 Task: Add a dependency to the task Implement a new remote support system for a company's IT department , the existing task  Develop a new appointment scheduling system for a healthcare provider in the project AgileFever
Action: Mouse moved to (1302, 219)
Screenshot: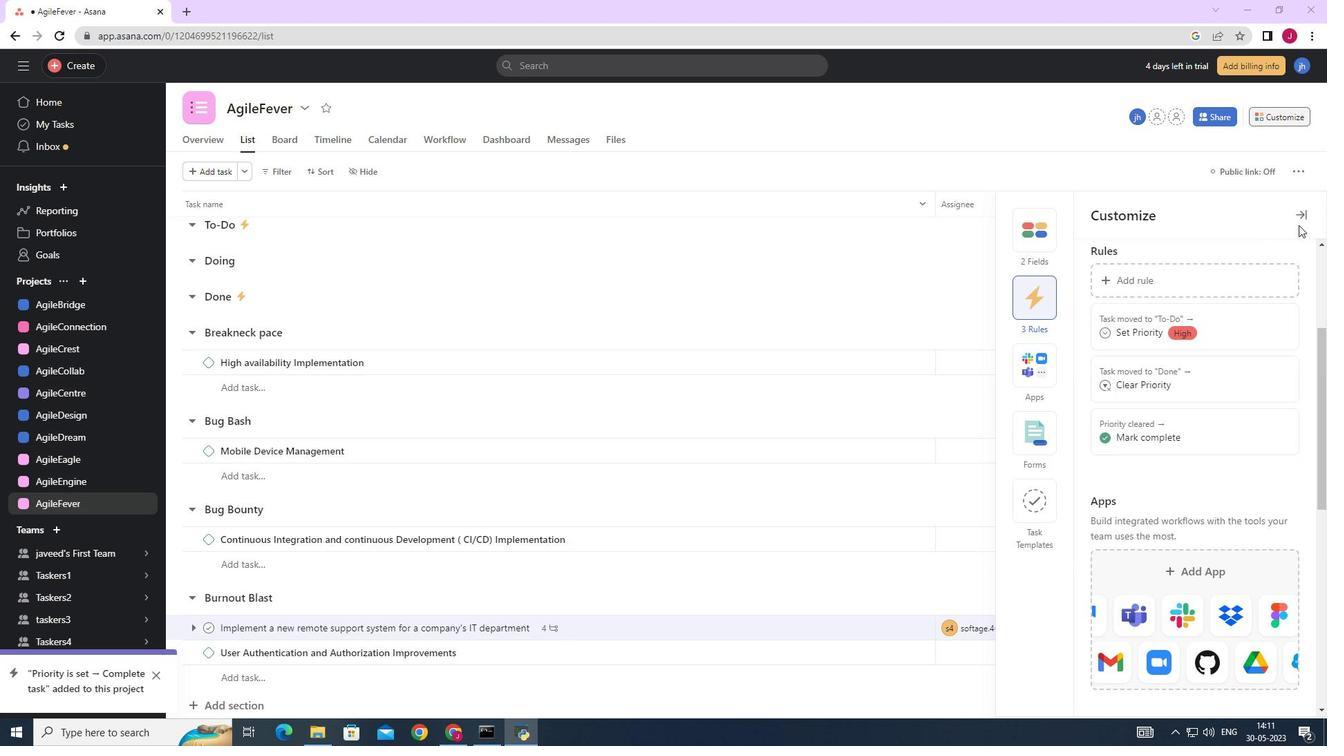 
Action: Mouse pressed left at (1302, 219)
Screenshot: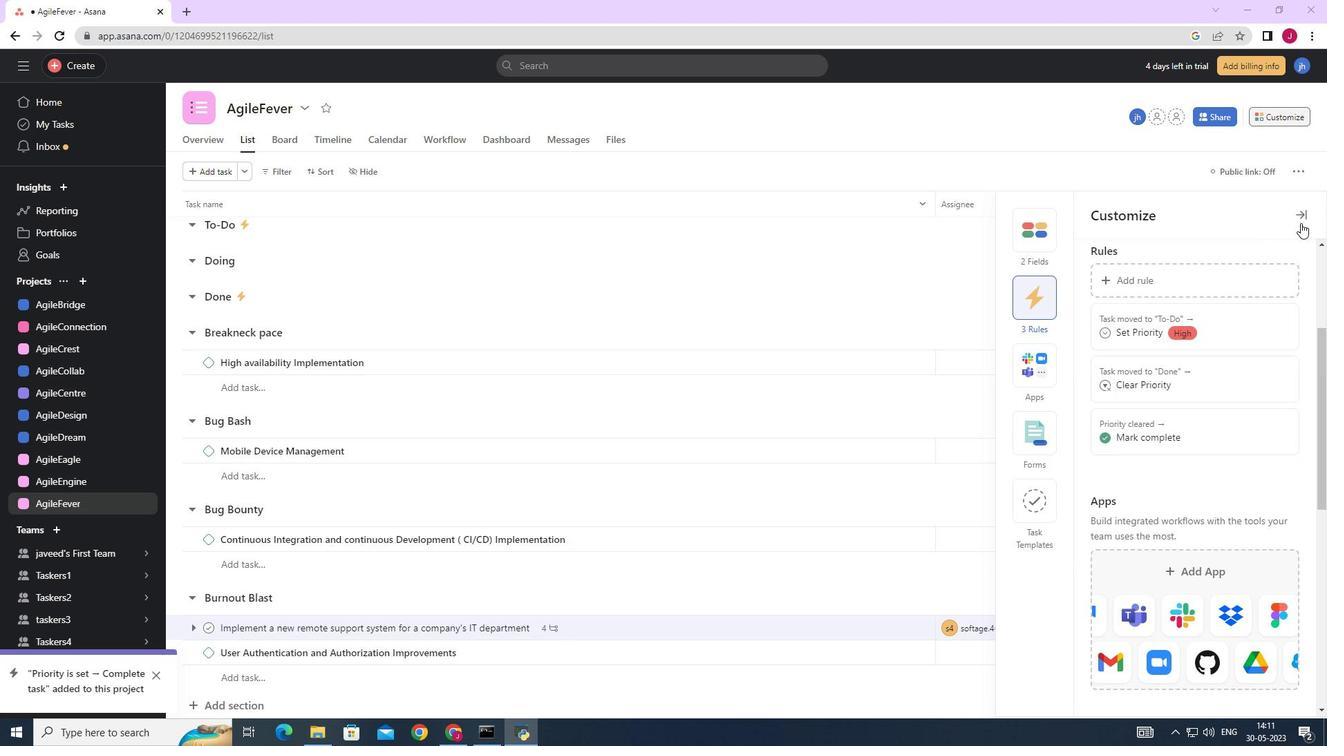 
Action: Mouse moved to (1288, 116)
Screenshot: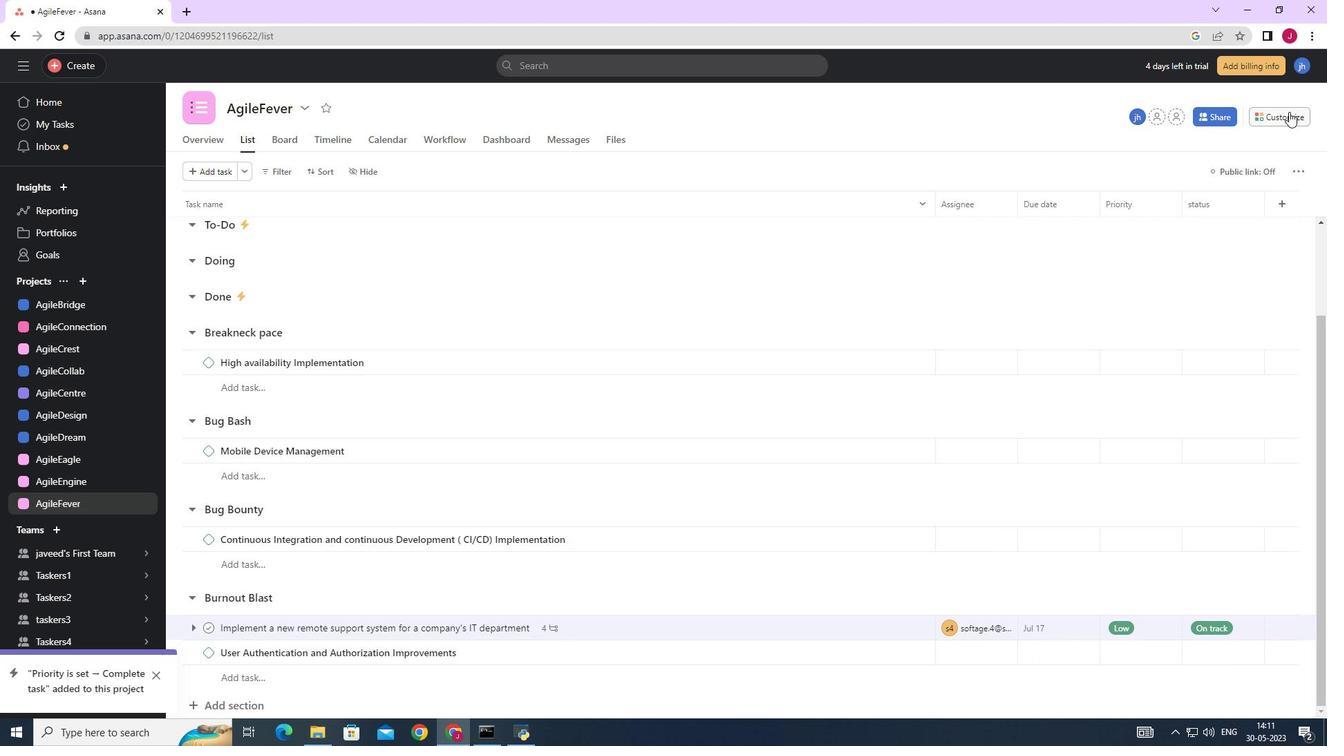 
Action: Mouse pressed left at (1288, 116)
Screenshot: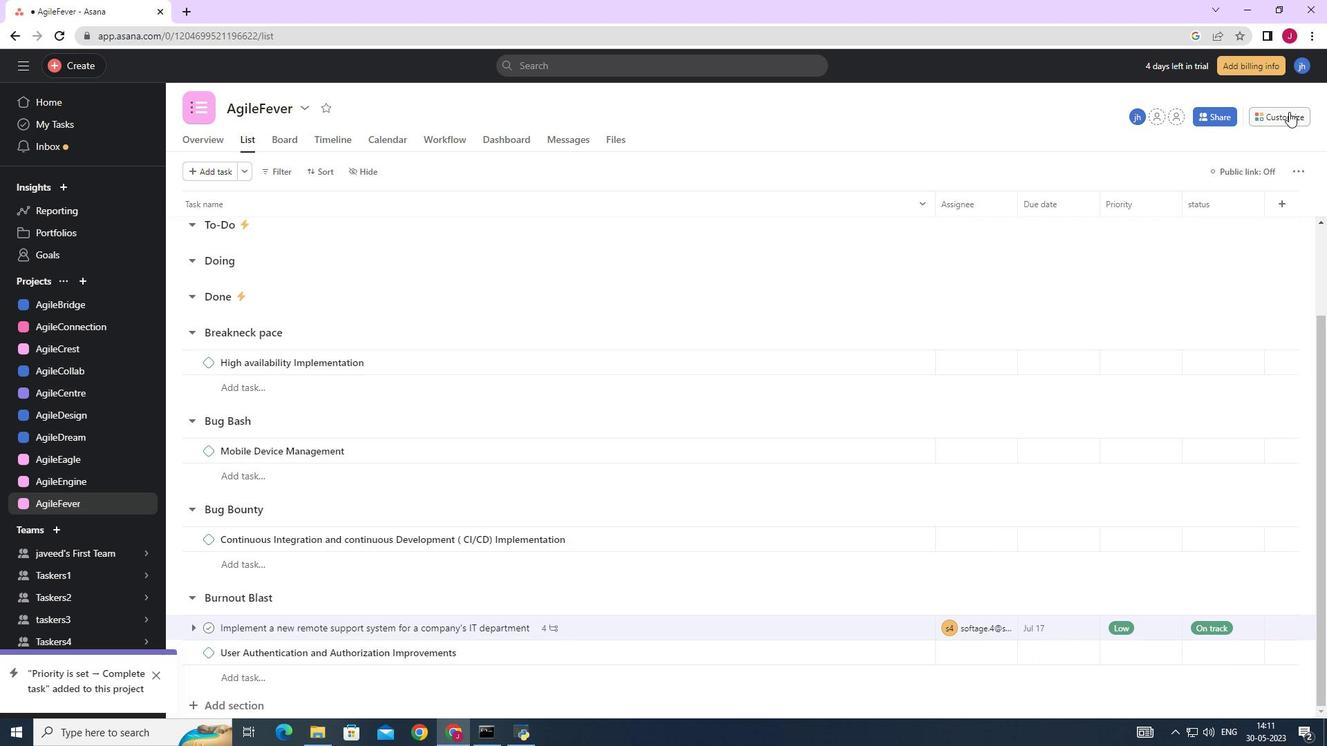 
Action: Mouse moved to (1031, 301)
Screenshot: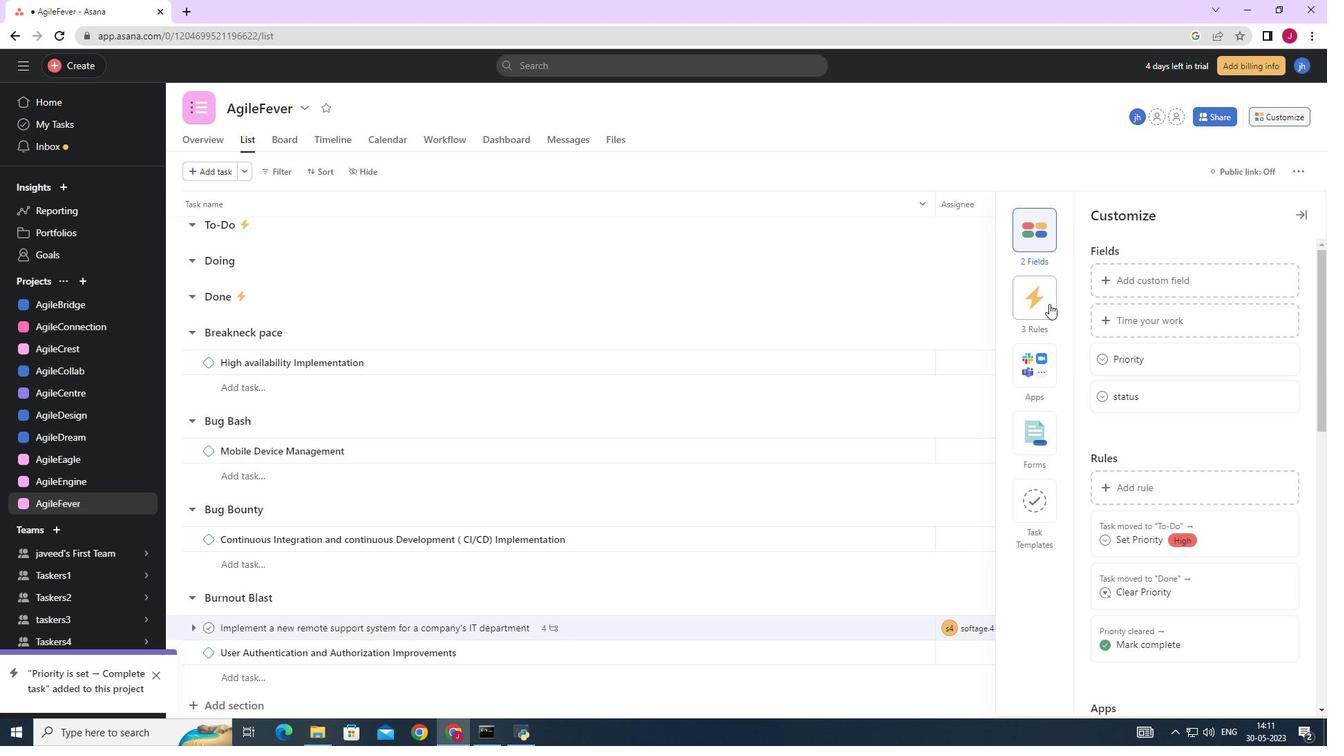 
Action: Mouse pressed left at (1031, 301)
Screenshot: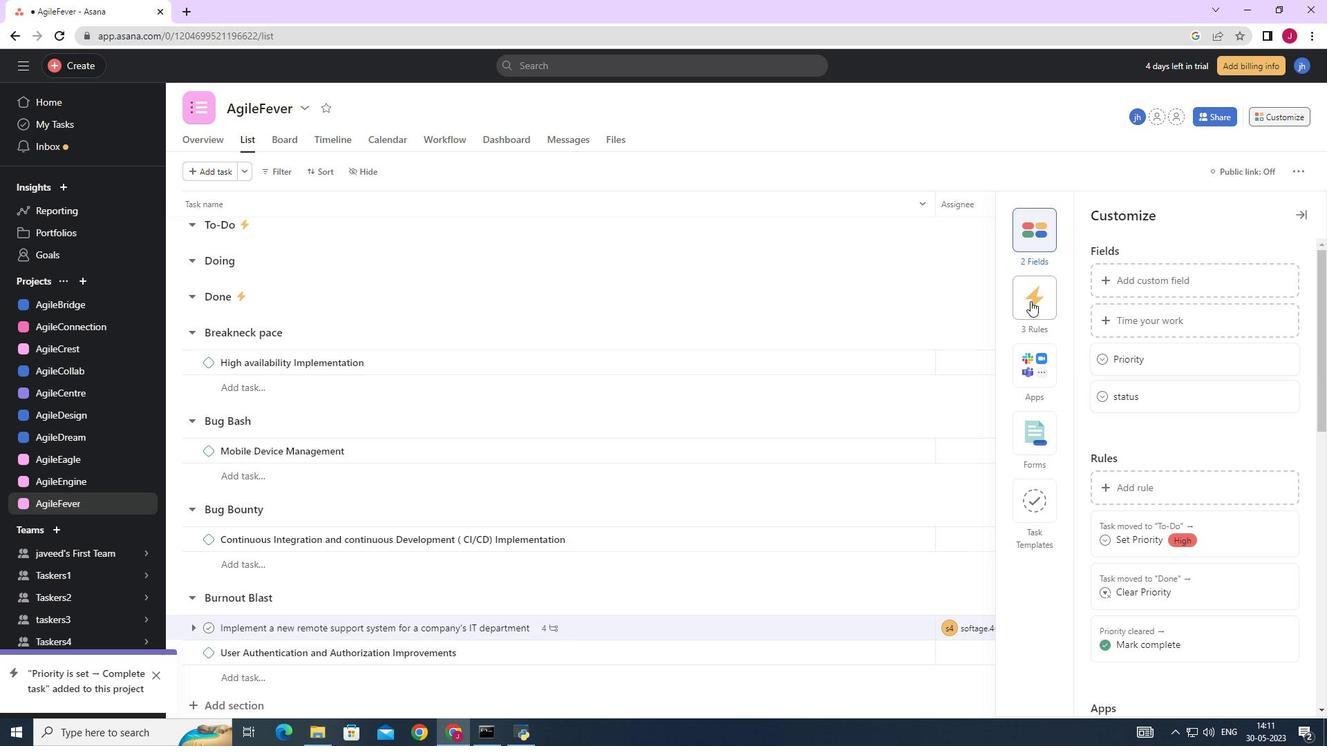 
Action: Mouse moved to (1031, 295)
Screenshot: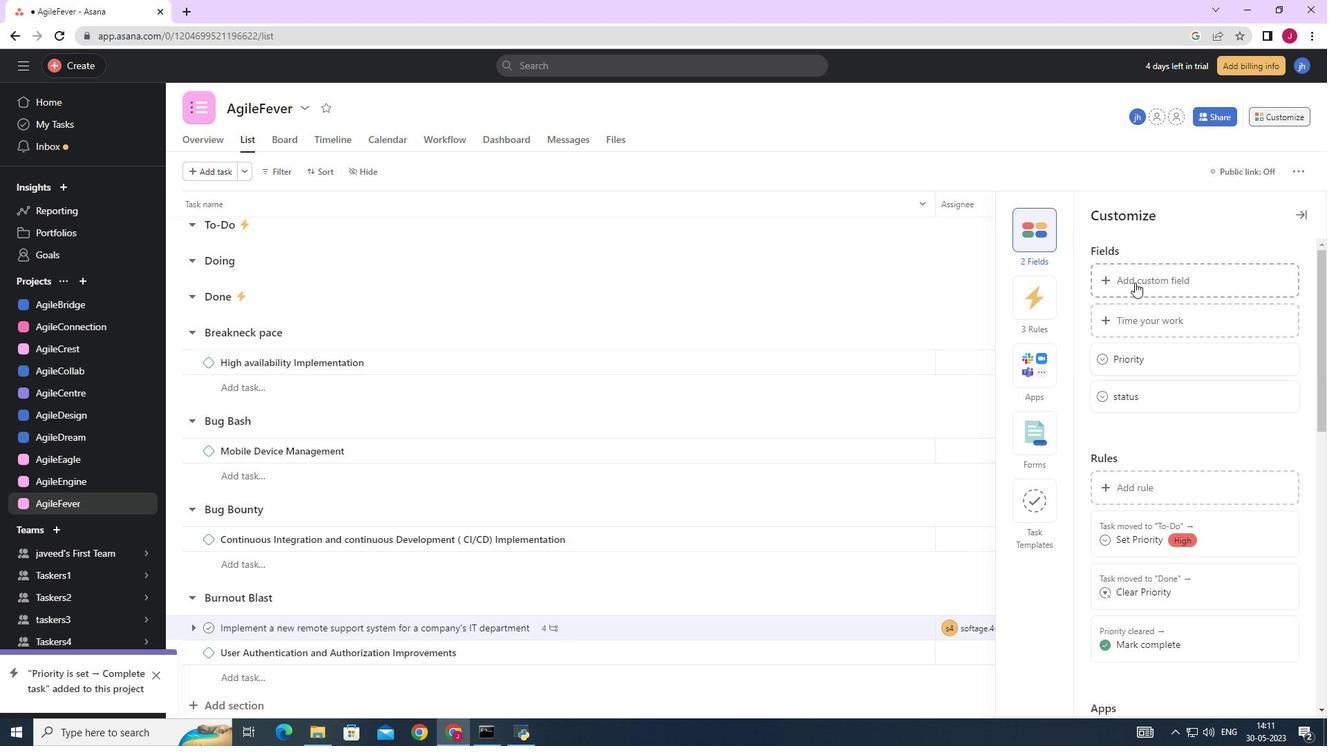 
Action: Mouse pressed left at (1031, 295)
Screenshot: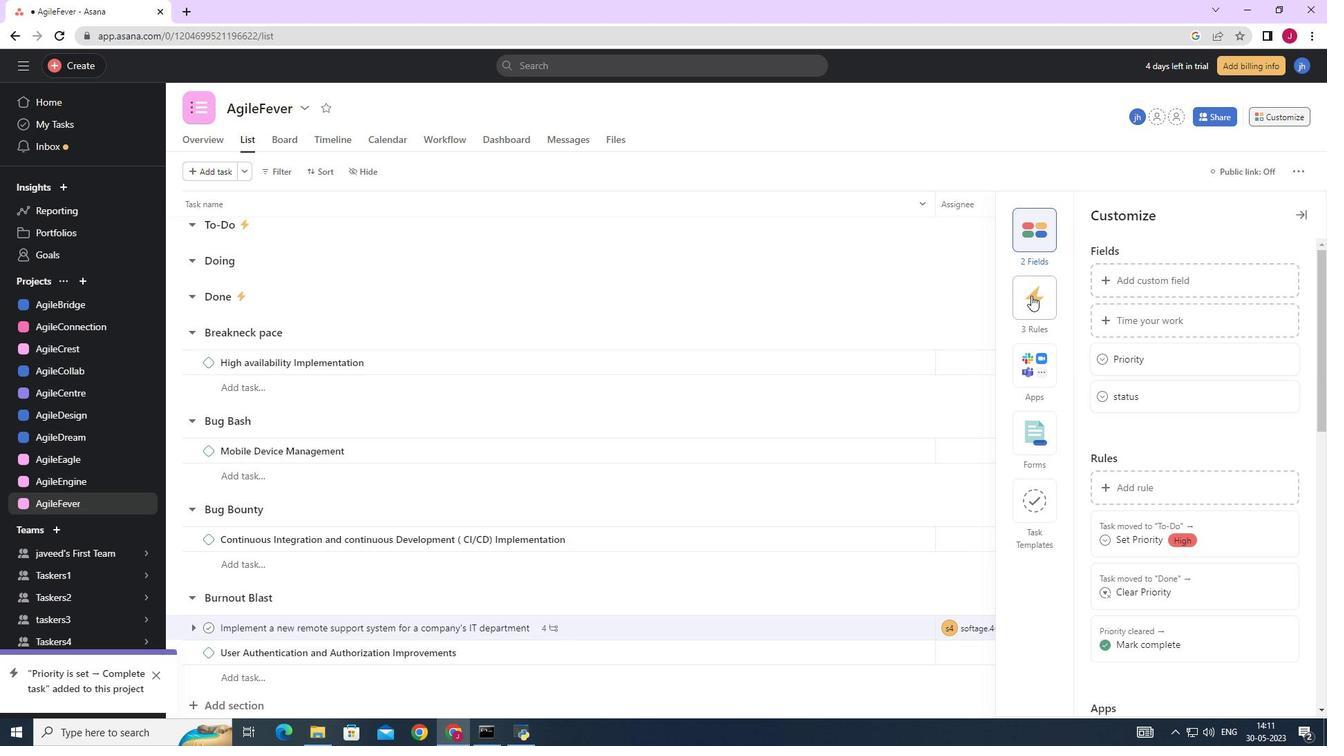 
Action: Mouse moved to (1129, 282)
Screenshot: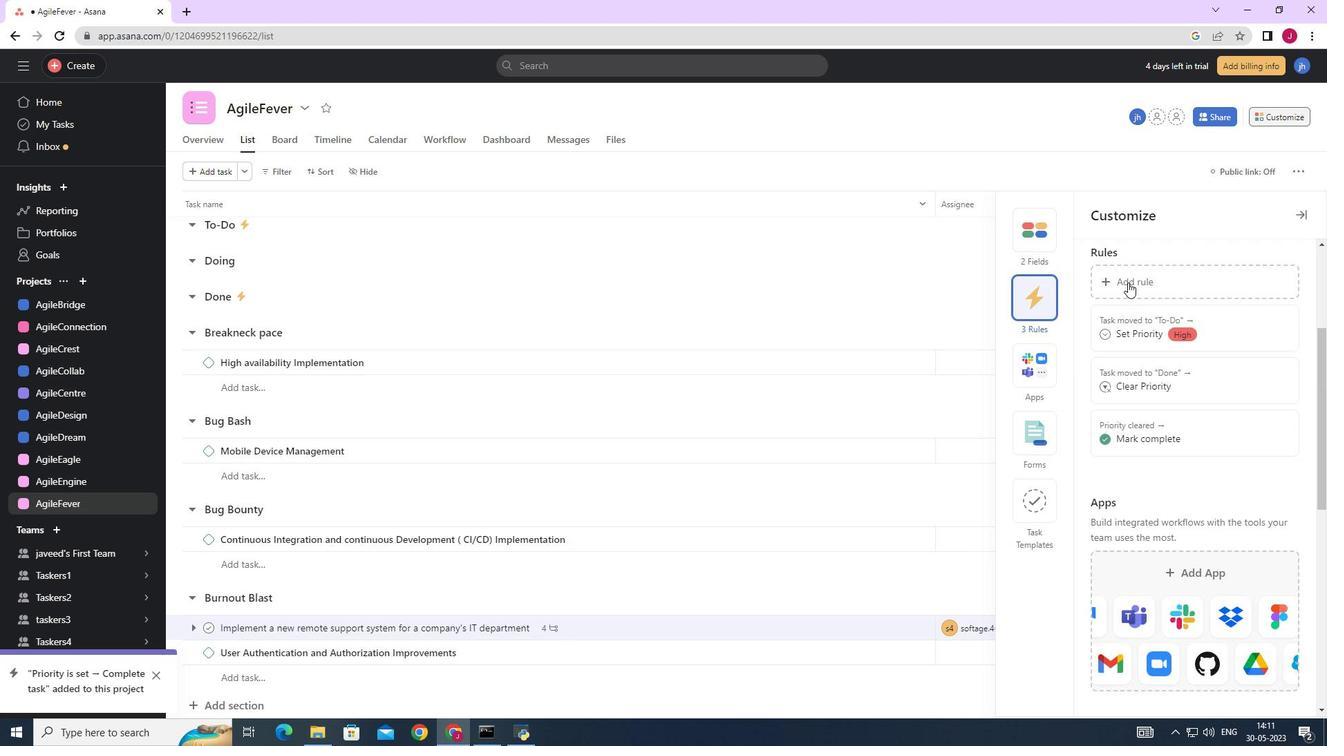 
Action: Mouse pressed left at (1129, 282)
Screenshot: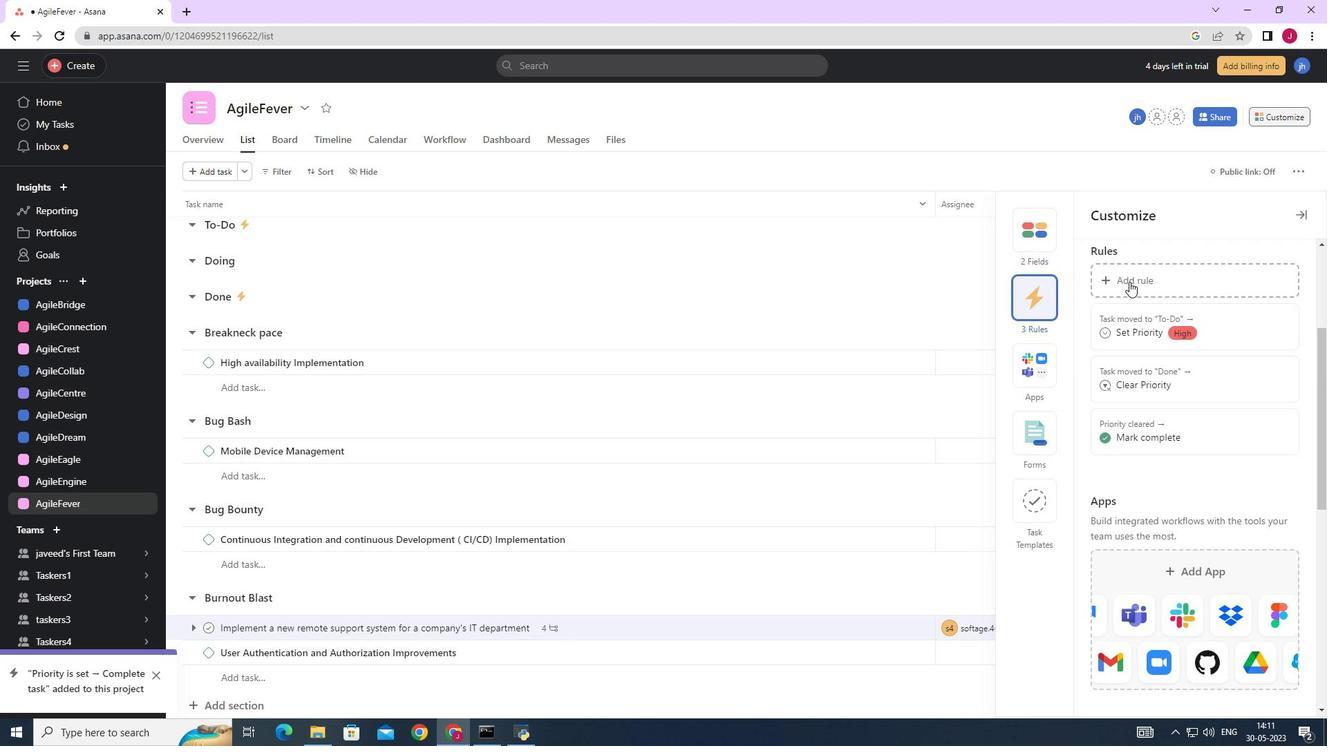 
Action: Mouse moved to (302, 206)
Screenshot: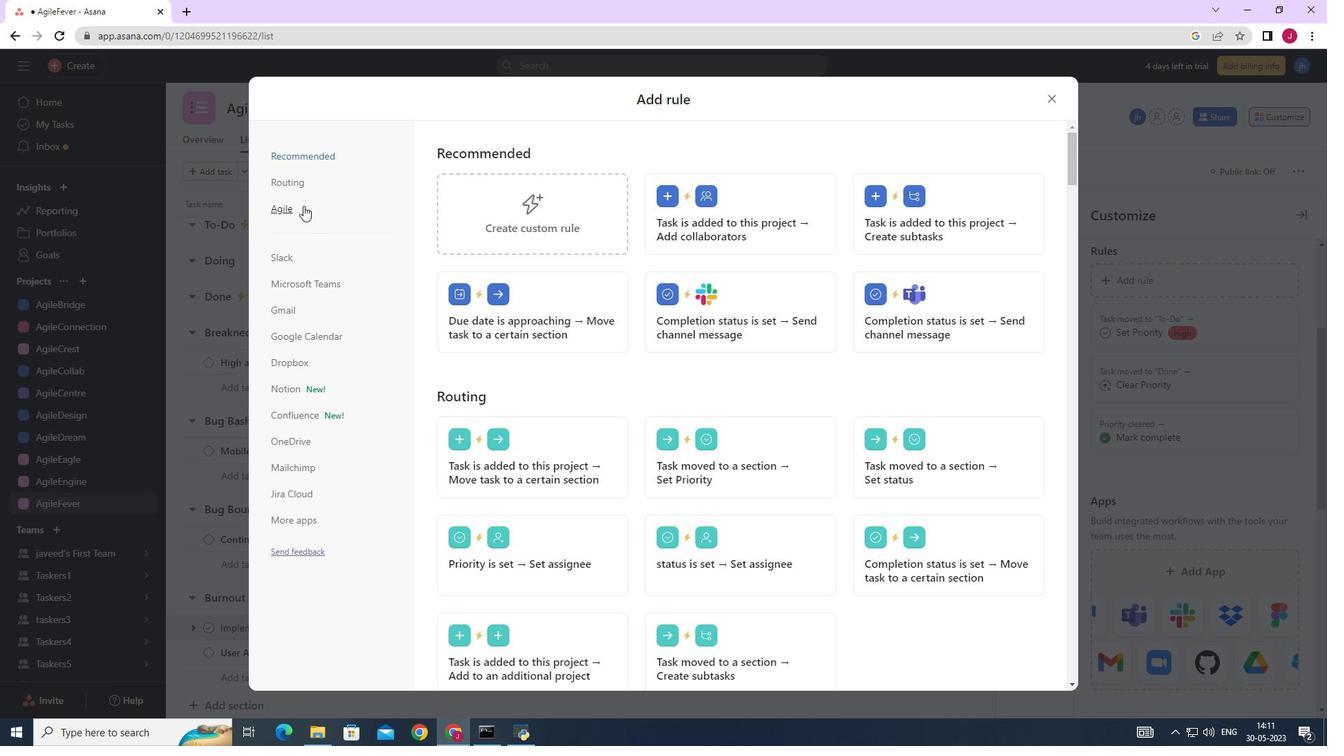 
Action: Mouse pressed left at (302, 206)
Screenshot: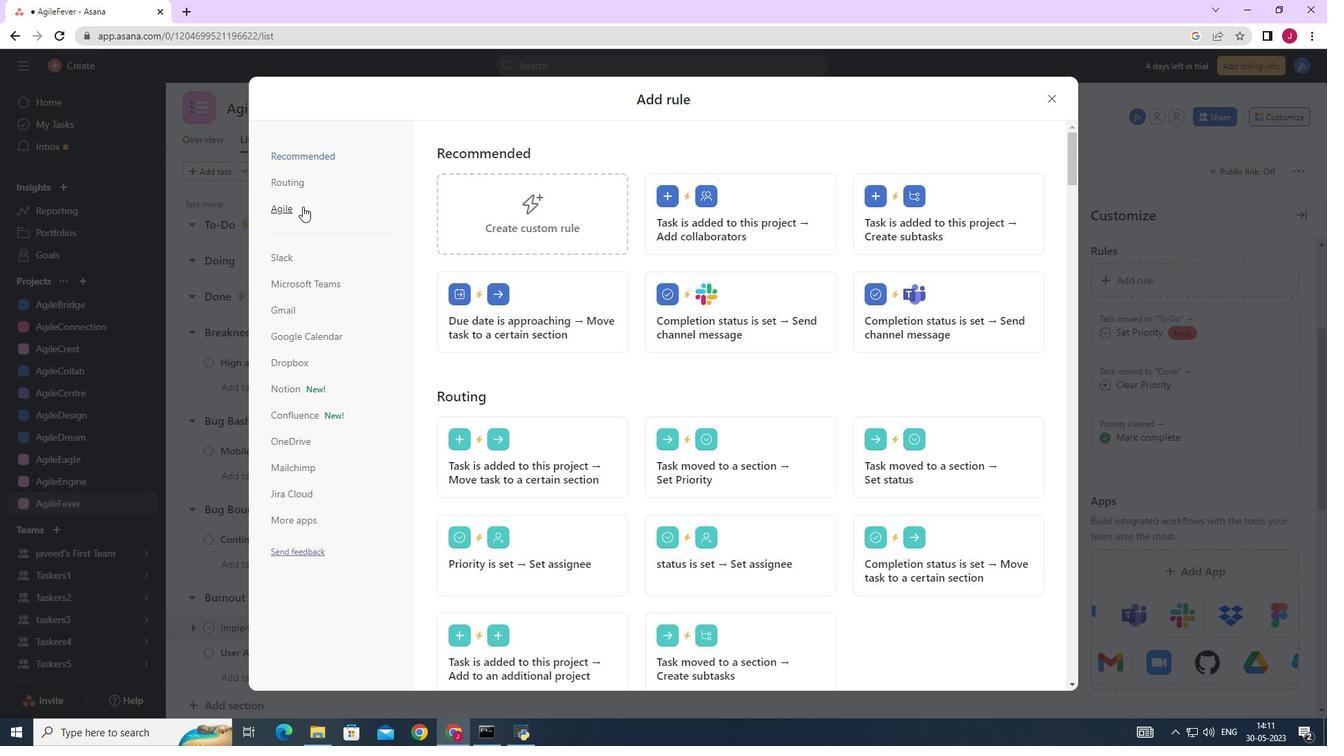 
Action: Mouse moved to (1051, 103)
Screenshot: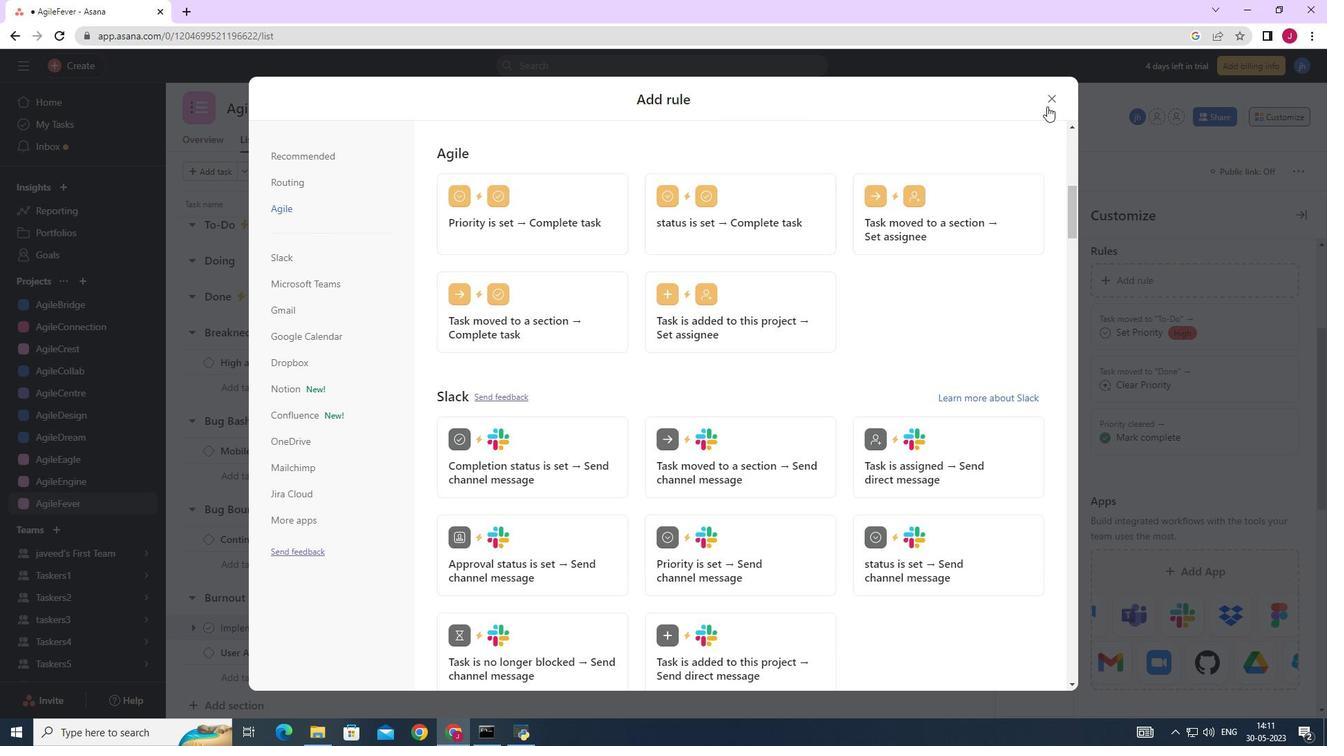
Action: Mouse pressed left at (1051, 103)
Screenshot: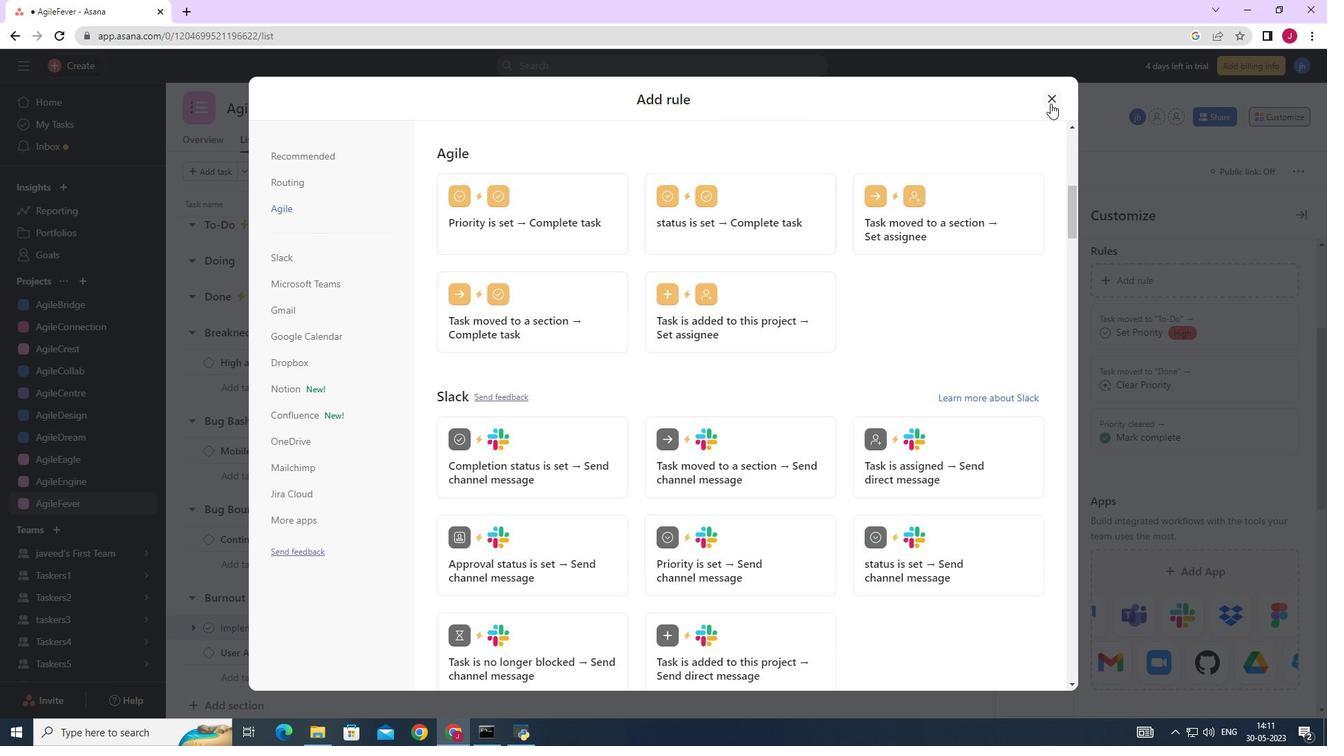 
Action: Mouse moved to (1301, 214)
Screenshot: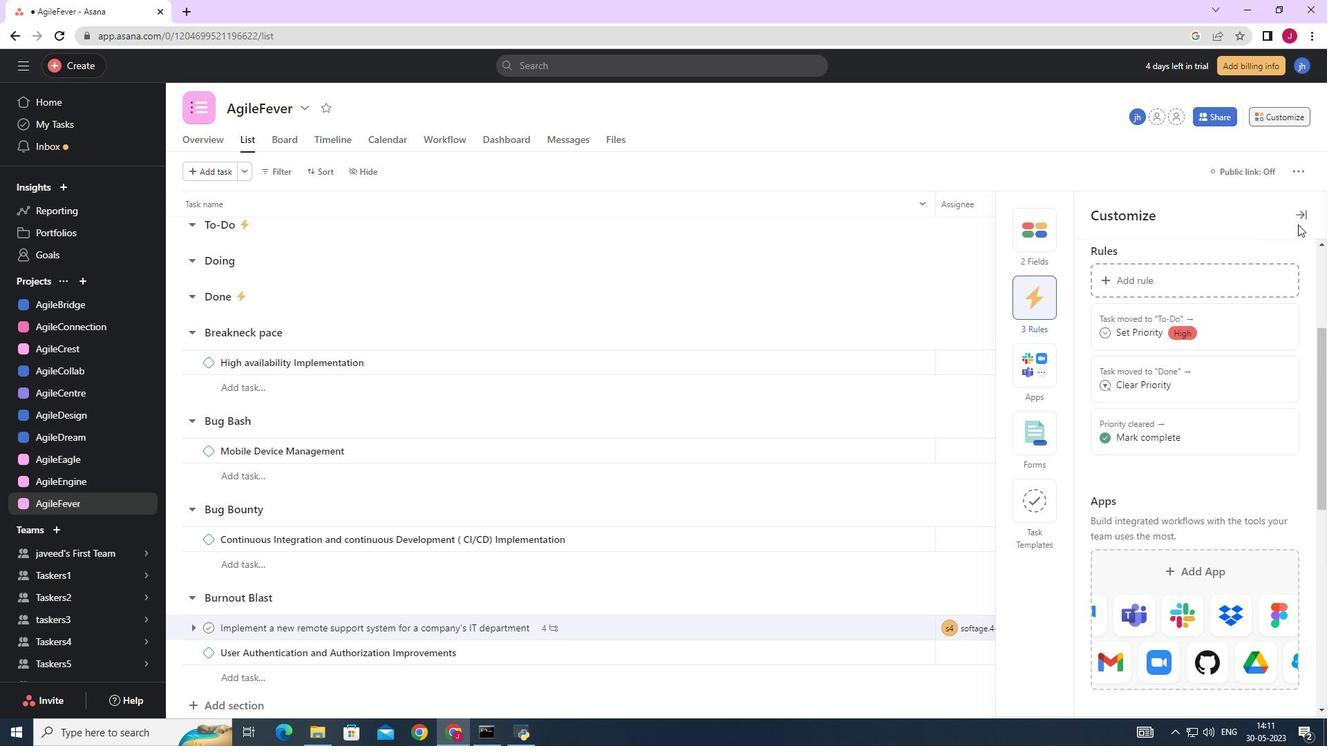 
Action: Mouse pressed left at (1301, 214)
Screenshot: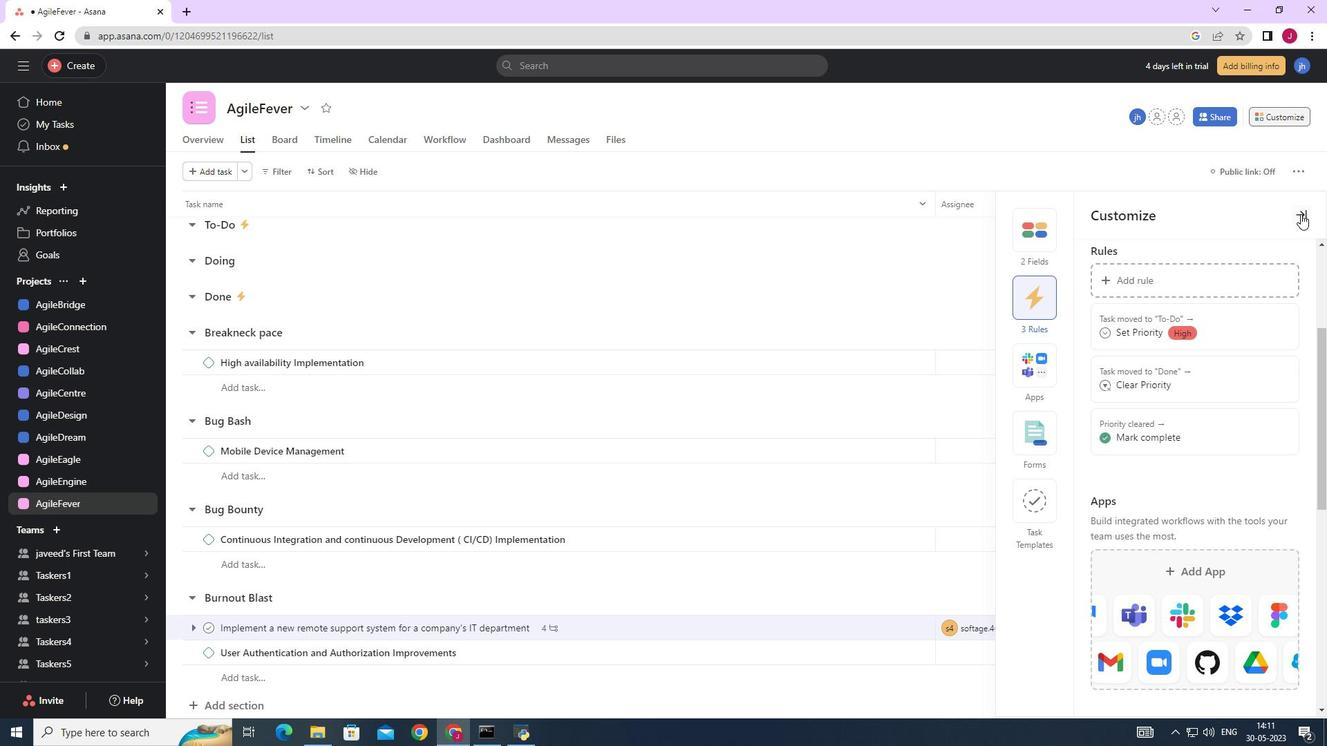 
Action: Mouse moved to (522, 396)
Screenshot: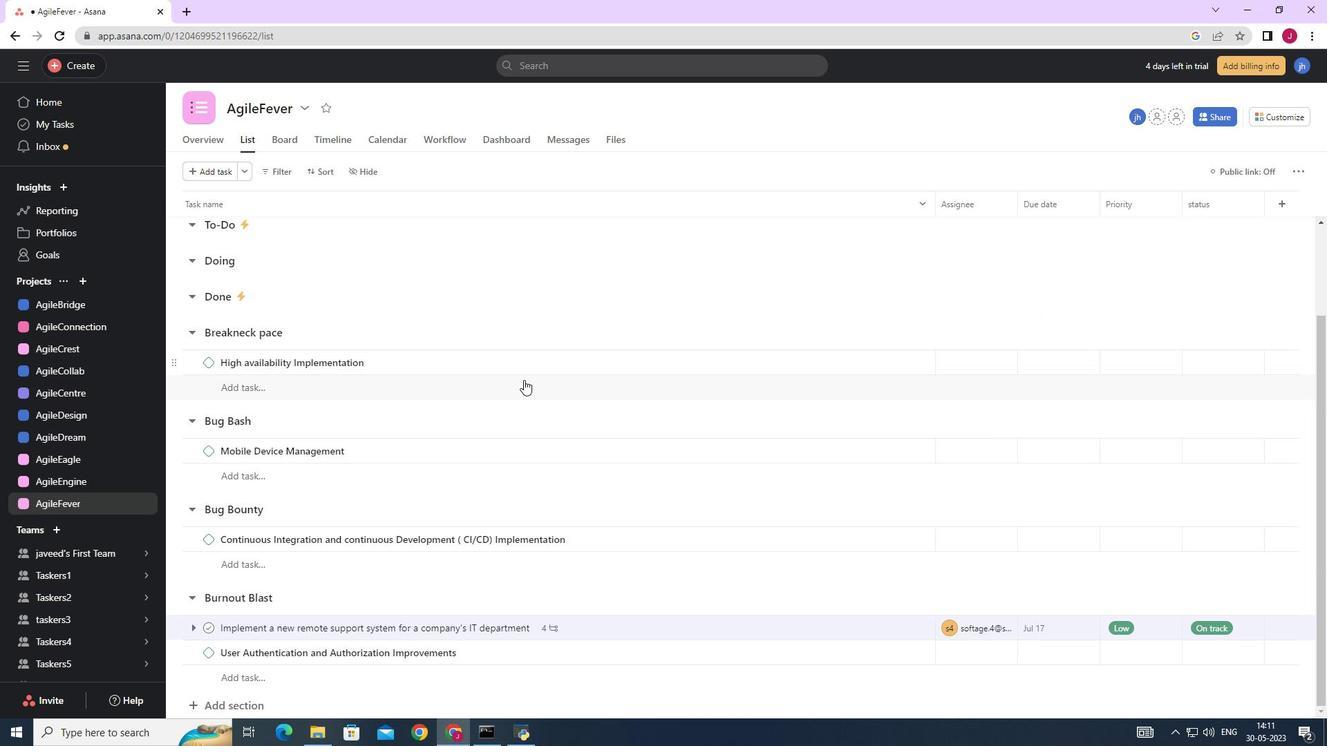 
Action: Mouse scrolled (522, 396) with delta (0, 0)
Screenshot: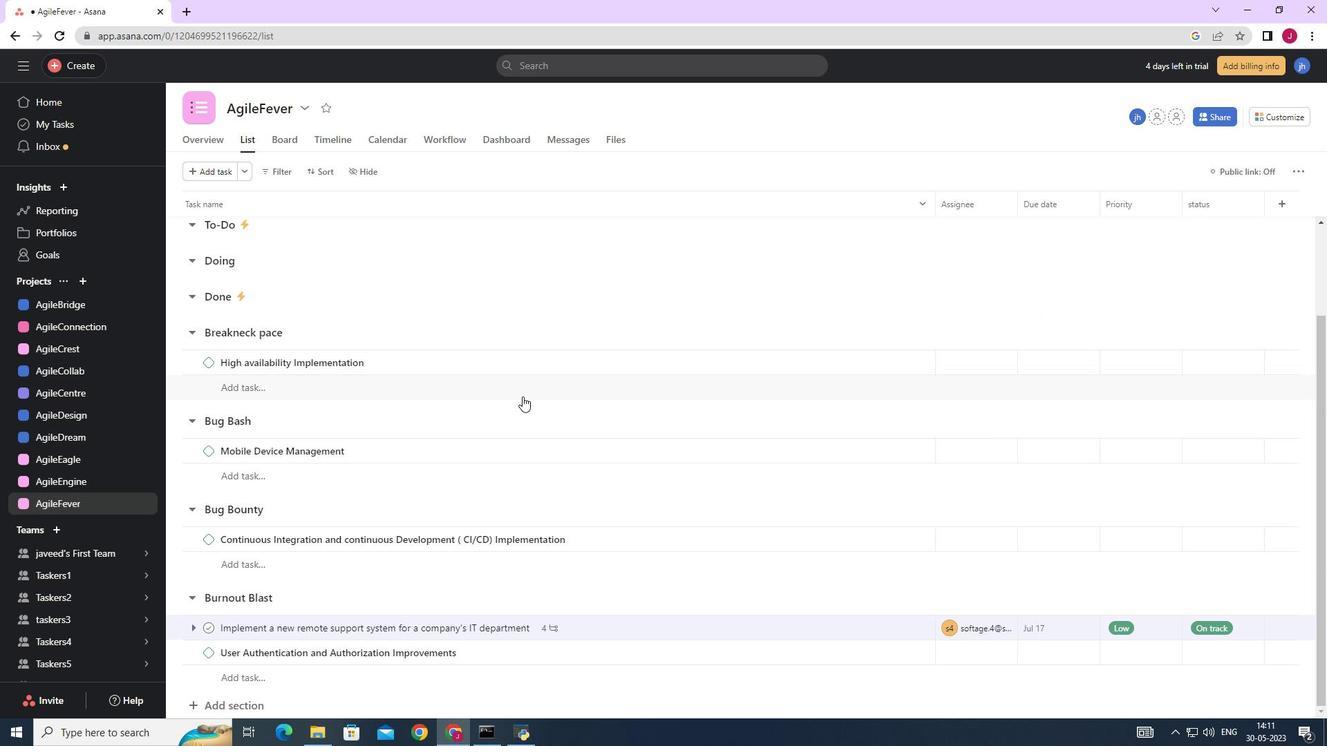 
Action: Mouse scrolled (522, 396) with delta (0, 0)
Screenshot: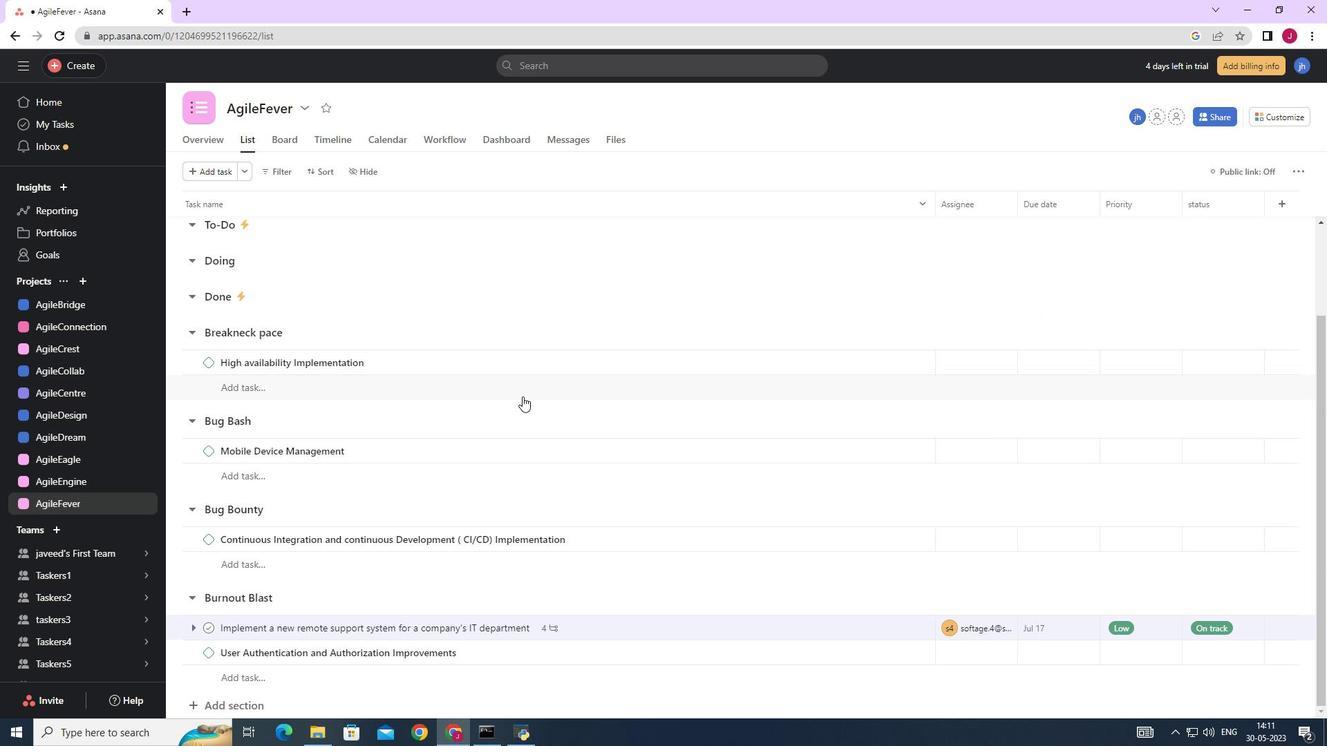 
Action: Mouse scrolled (522, 396) with delta (0, 0)
Screenshot: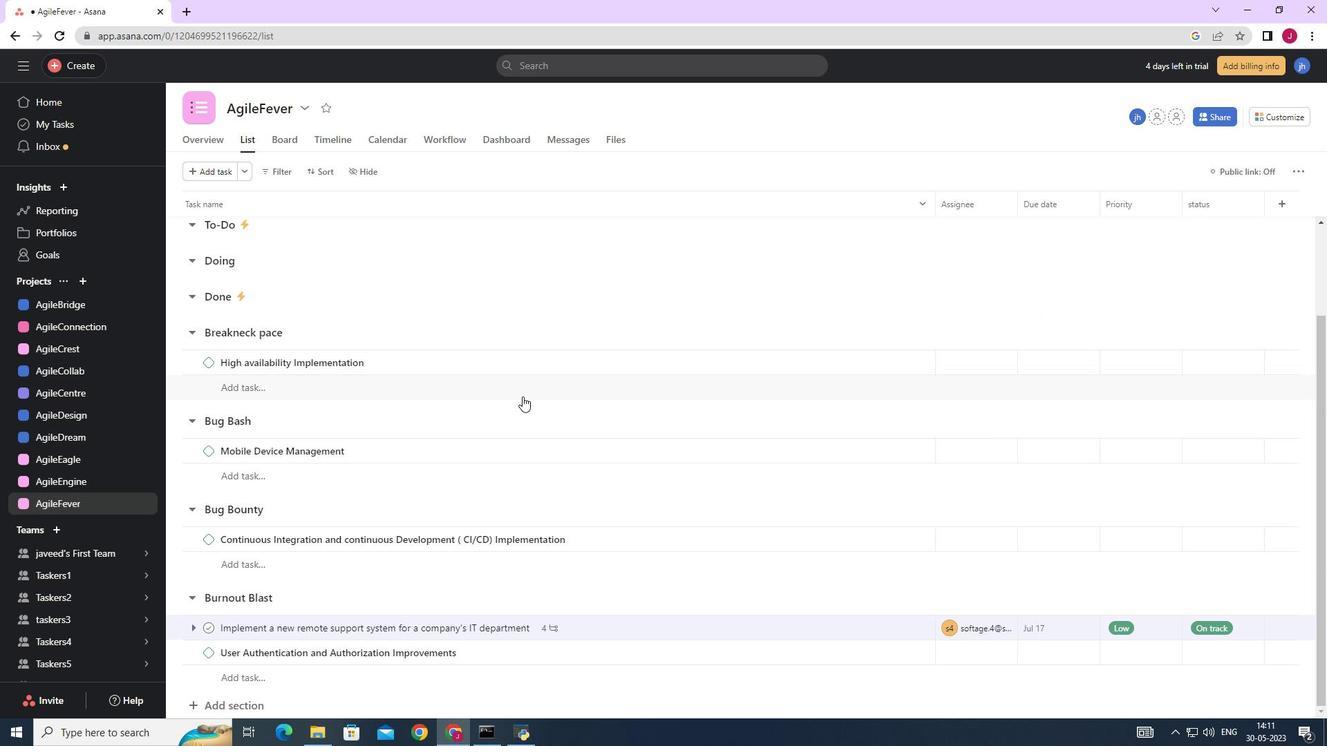 
Action: Mouse moved to (463, 517)
Screenshot: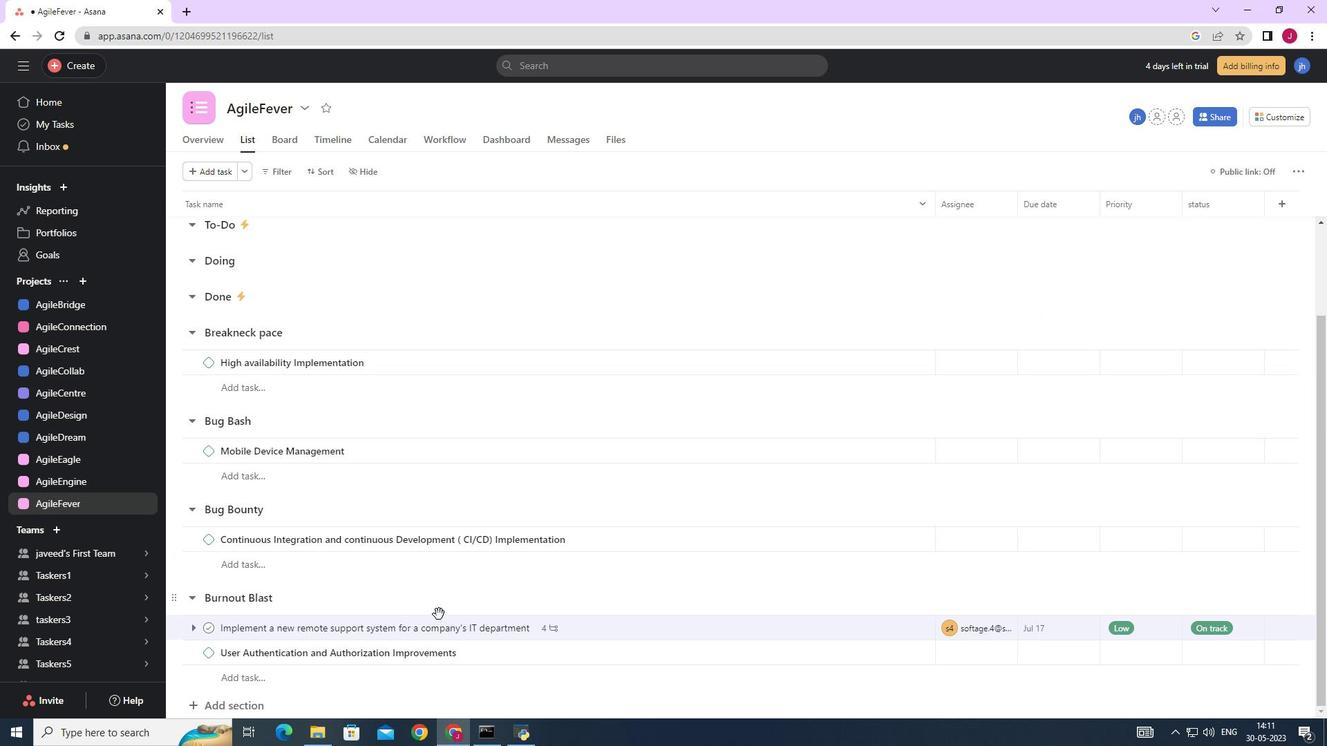 
Action: Mouse scrolled (463, 518) with delta (0, 0)
Screenshot: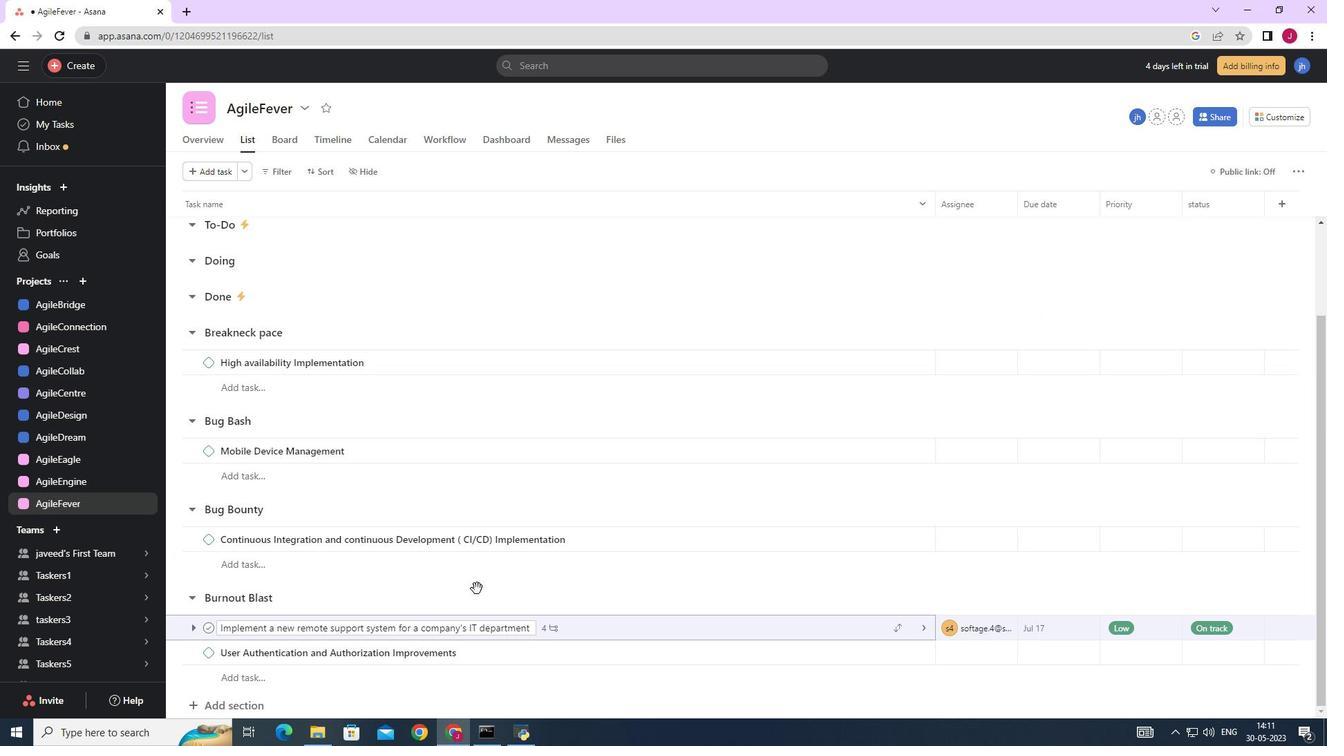 
Action: Mouse scrolled (463, 518) with delta (0, 0)
Screenshot: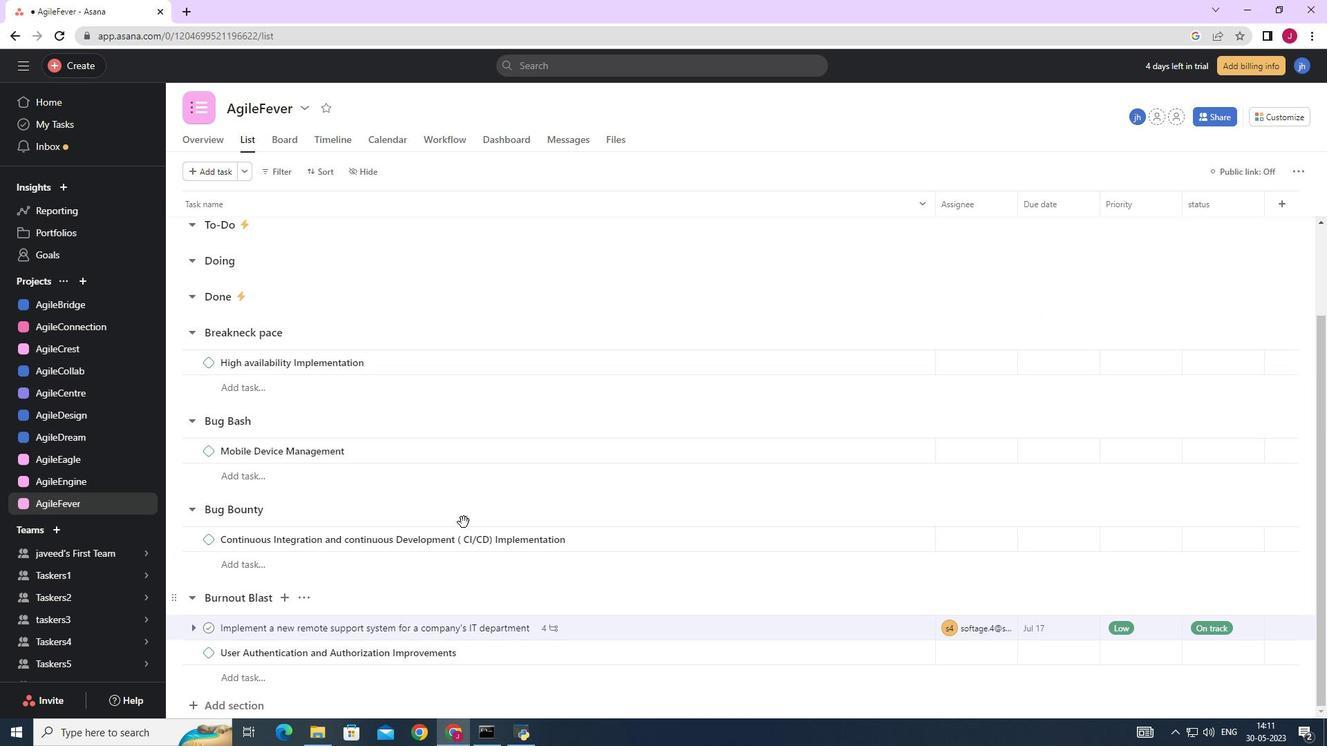 
Action: Mouse scrolled (463, 518) with delta (0, 0)
Screenshot: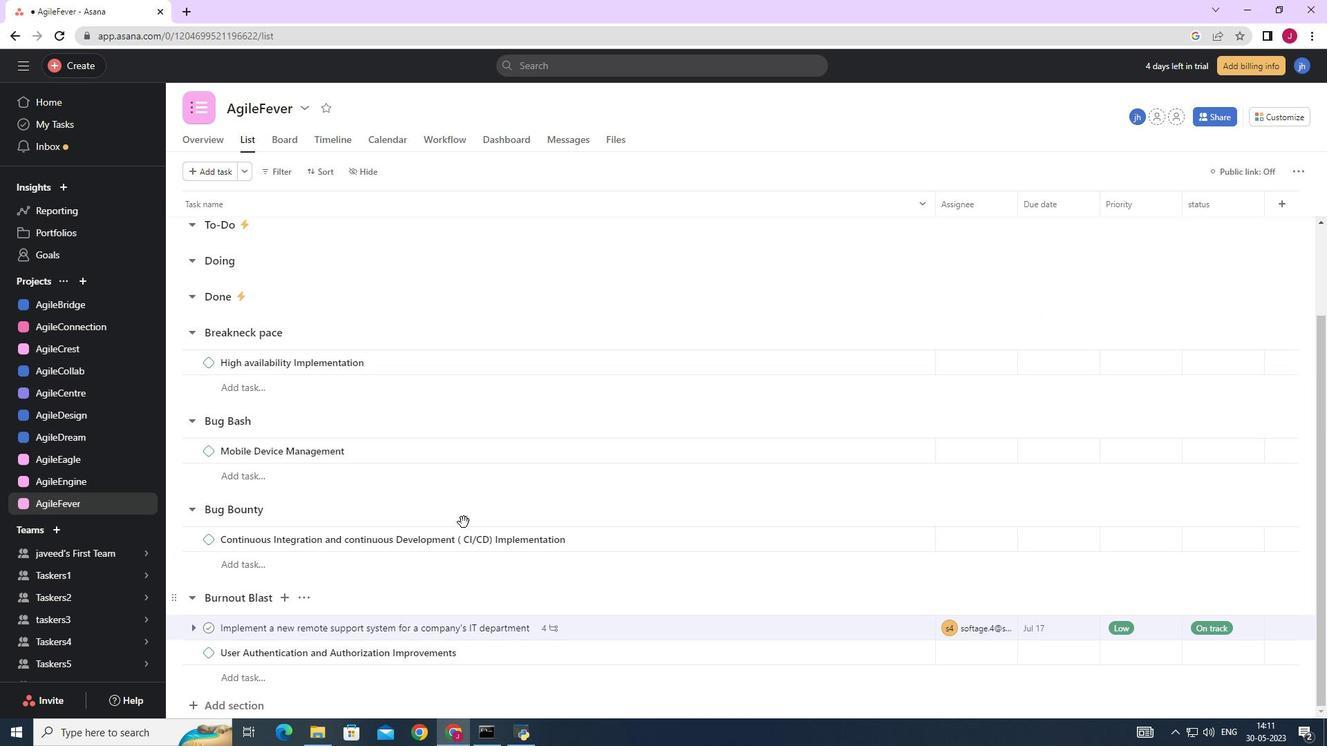 
Action: Mouse scrolled (463, 518) with delta (0, 0)
Screenshot: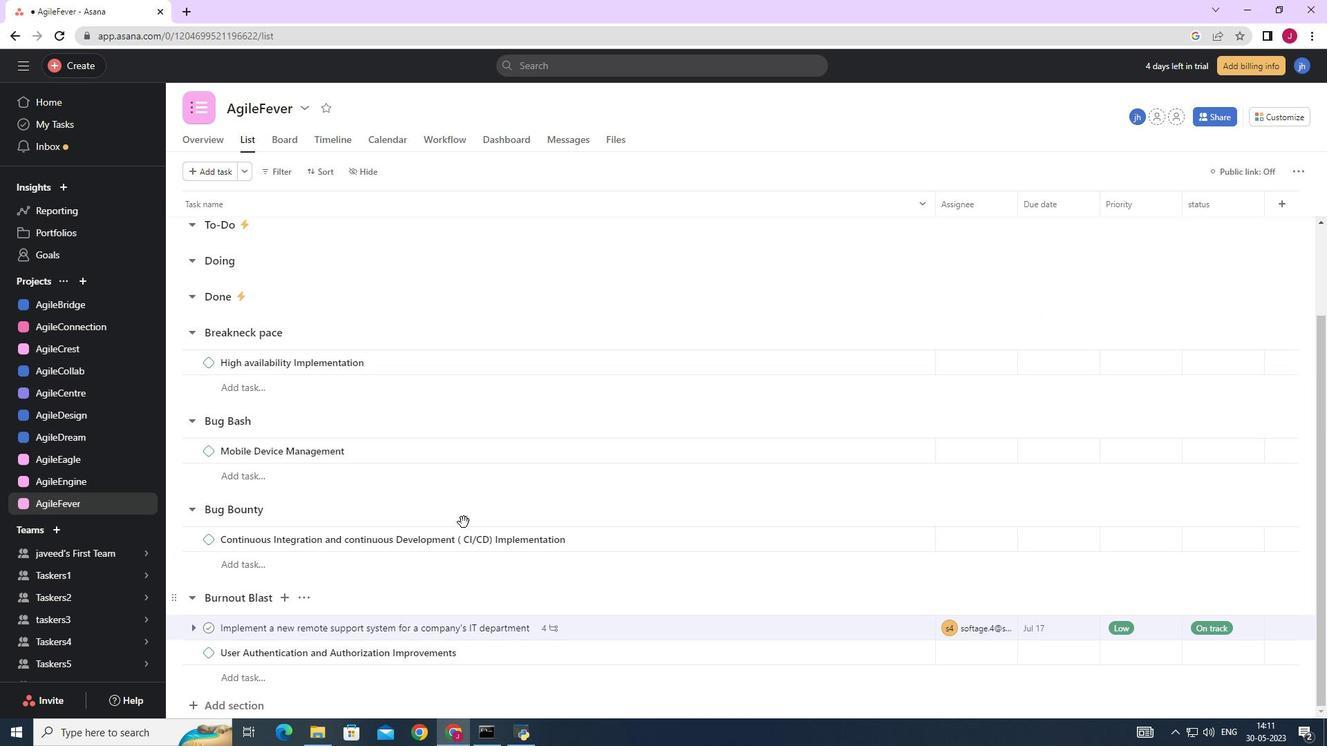 
Action: Mouse scrolled (463, 518) with delta (0, 0)
Screenshot: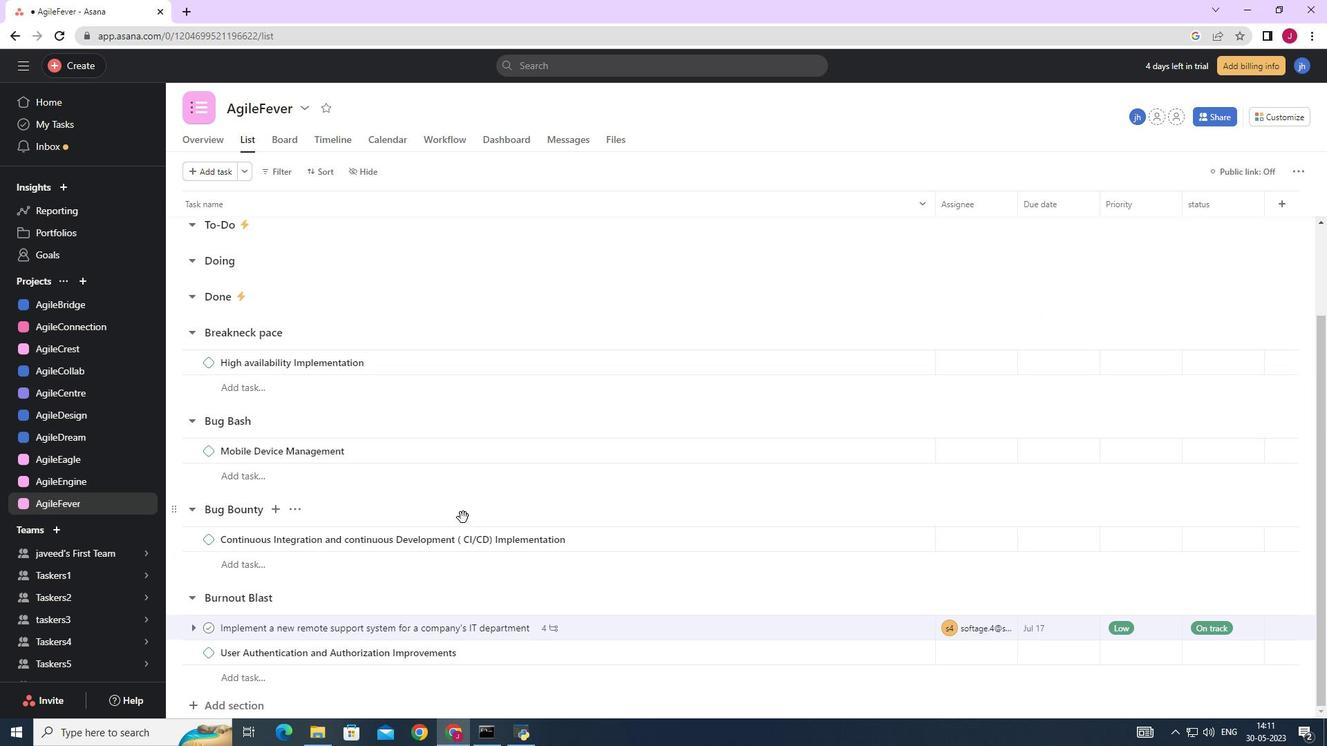 
Action: Mouse scrolled (463, 518) with delta (0, 0)
Screenshot: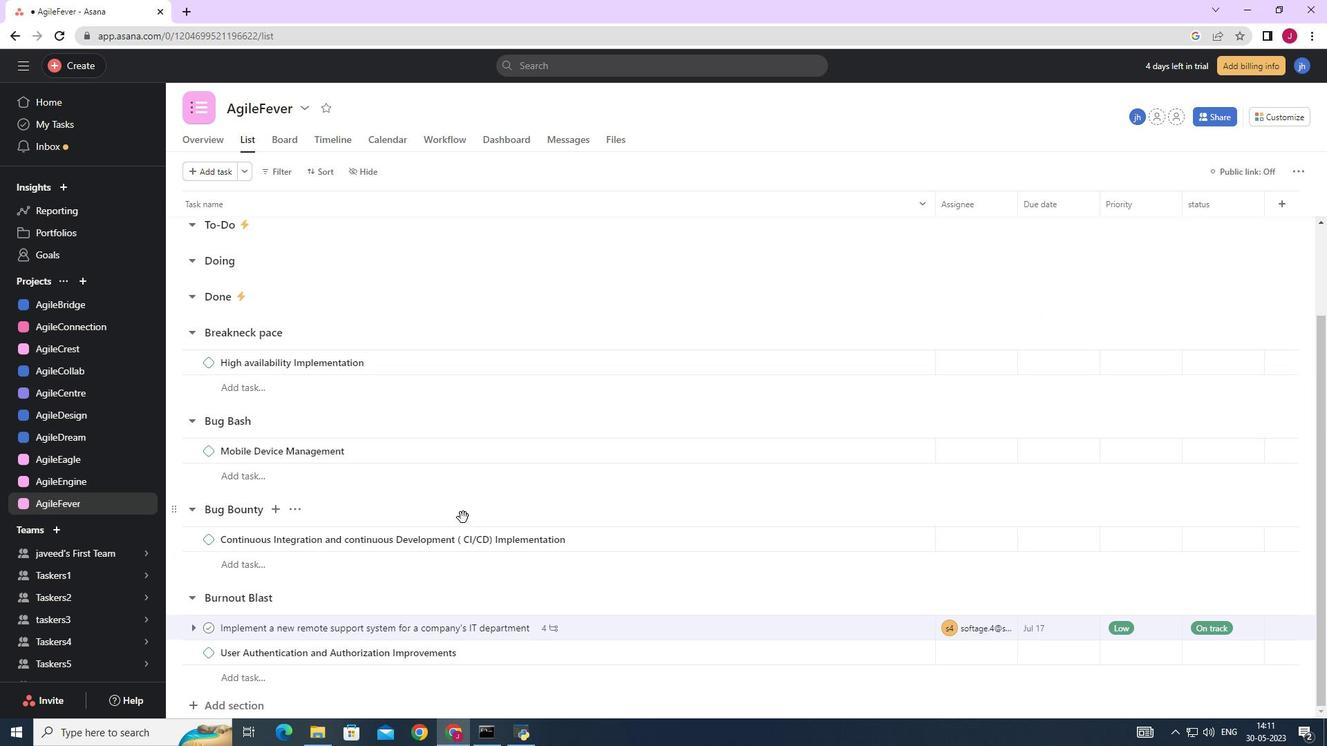 
Action: Mouse moved to (452, 456)
Screenshot: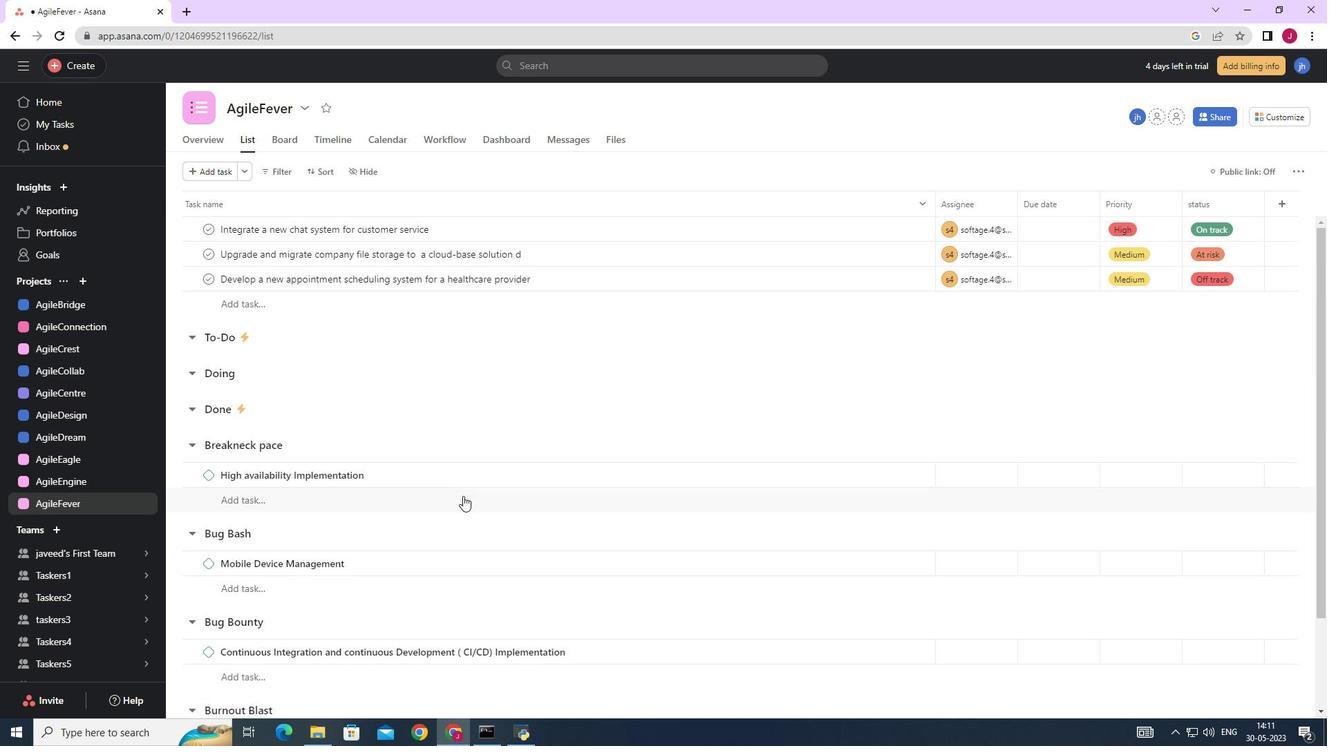 
Action: Mouse scrolled (452, 457) with delta (0, 0)
Screenshot: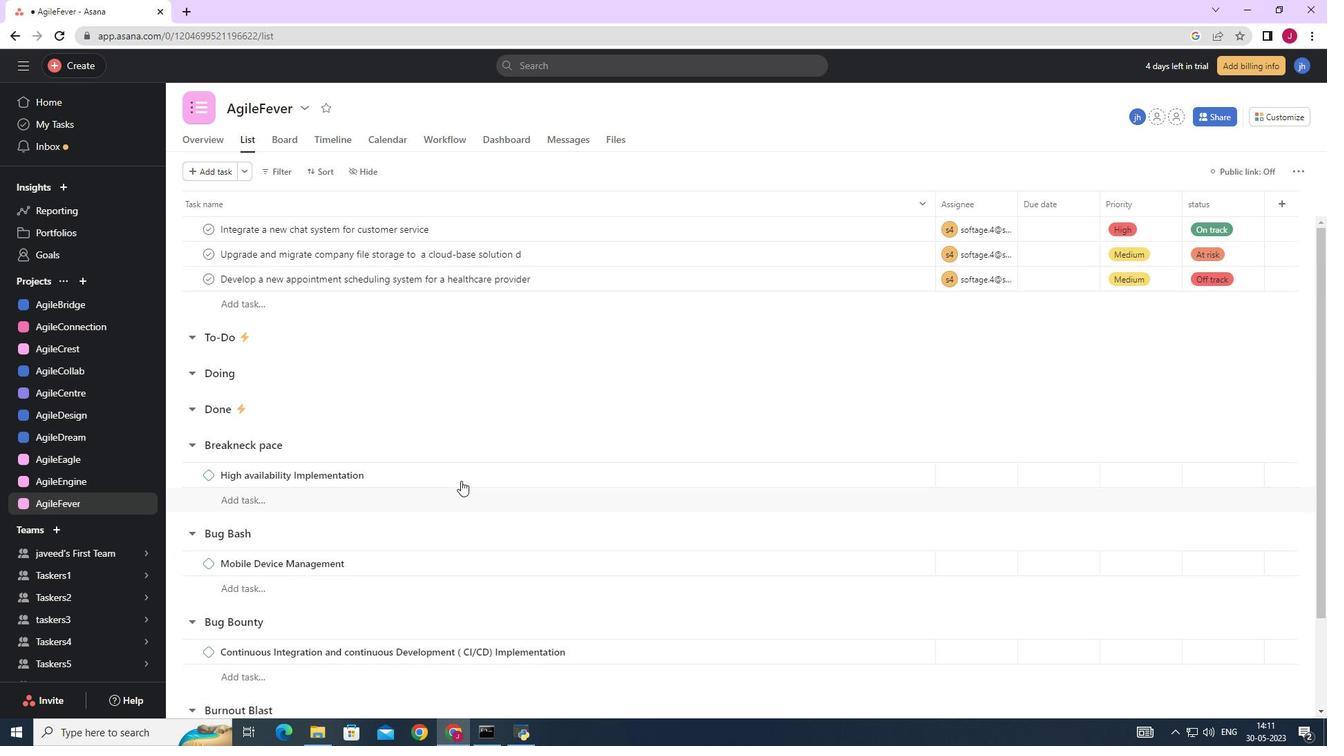 
Action: Mouse moved to (450, 450)
Screenshot: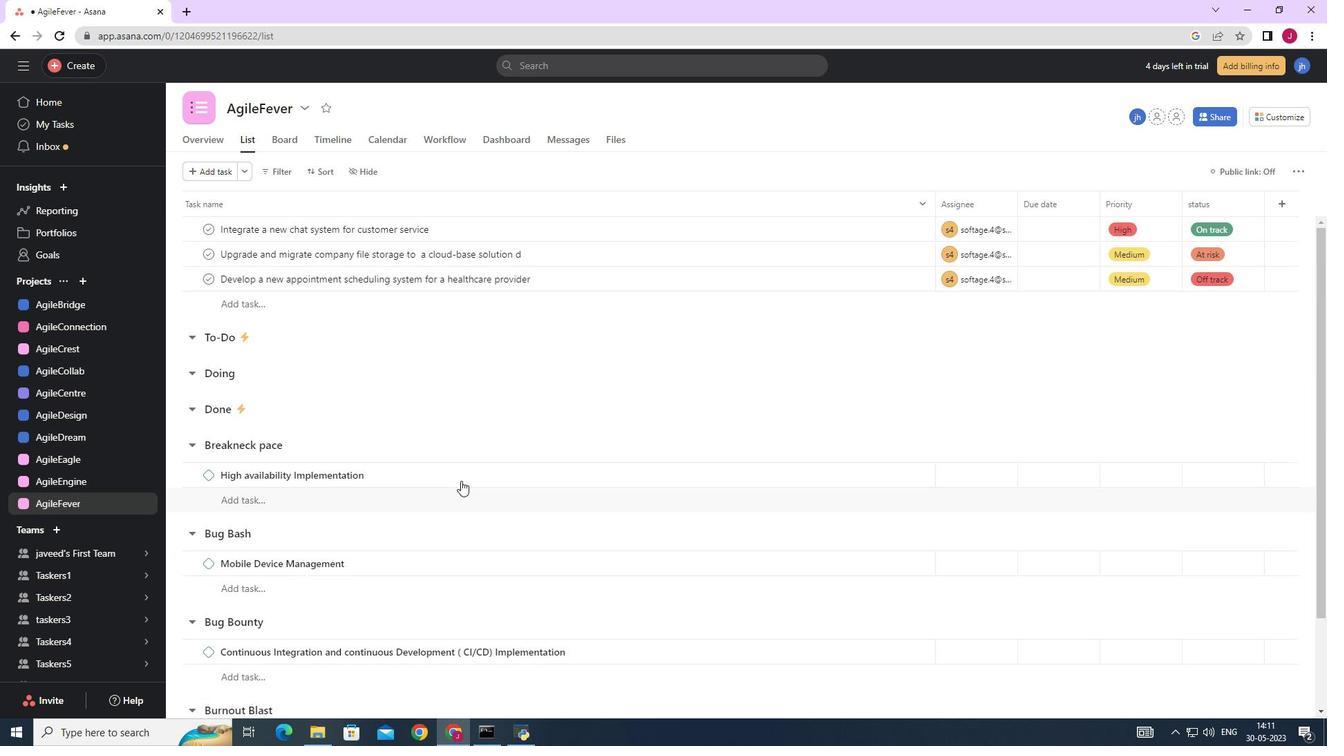 
Action: Mouse scrolled (452, 455) with delta (0, 0)
Screenshot: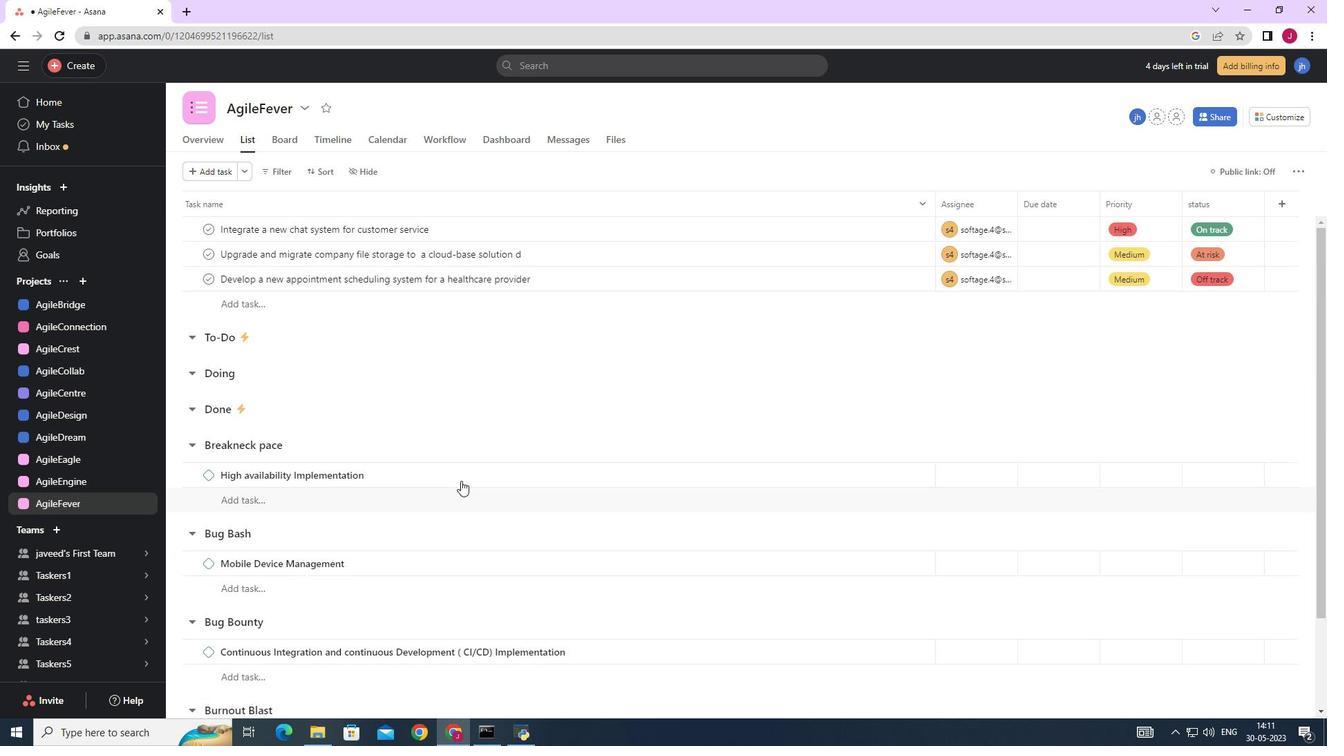 
Action: Mouse moved to (448, 444)
Screenshot: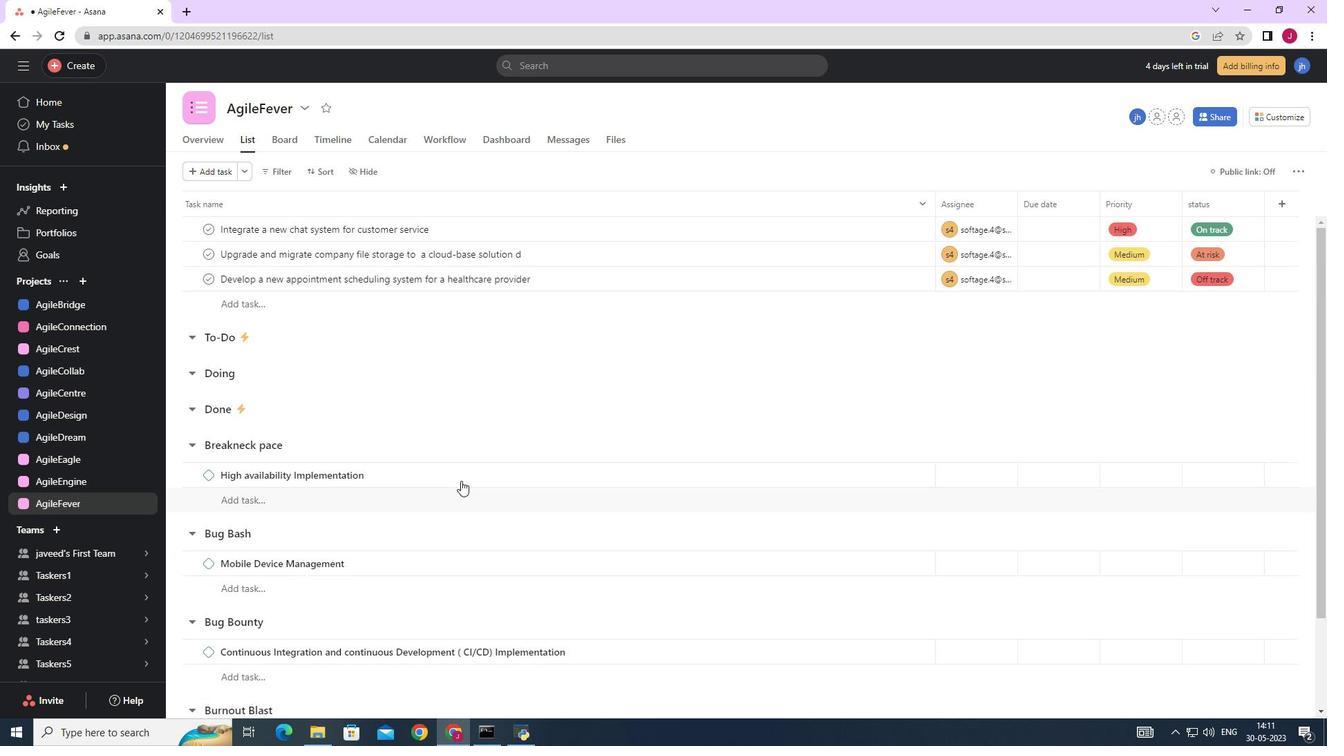 
Action: Mouse scrolled (450, 451) with delta (0, 0)
Screenshot: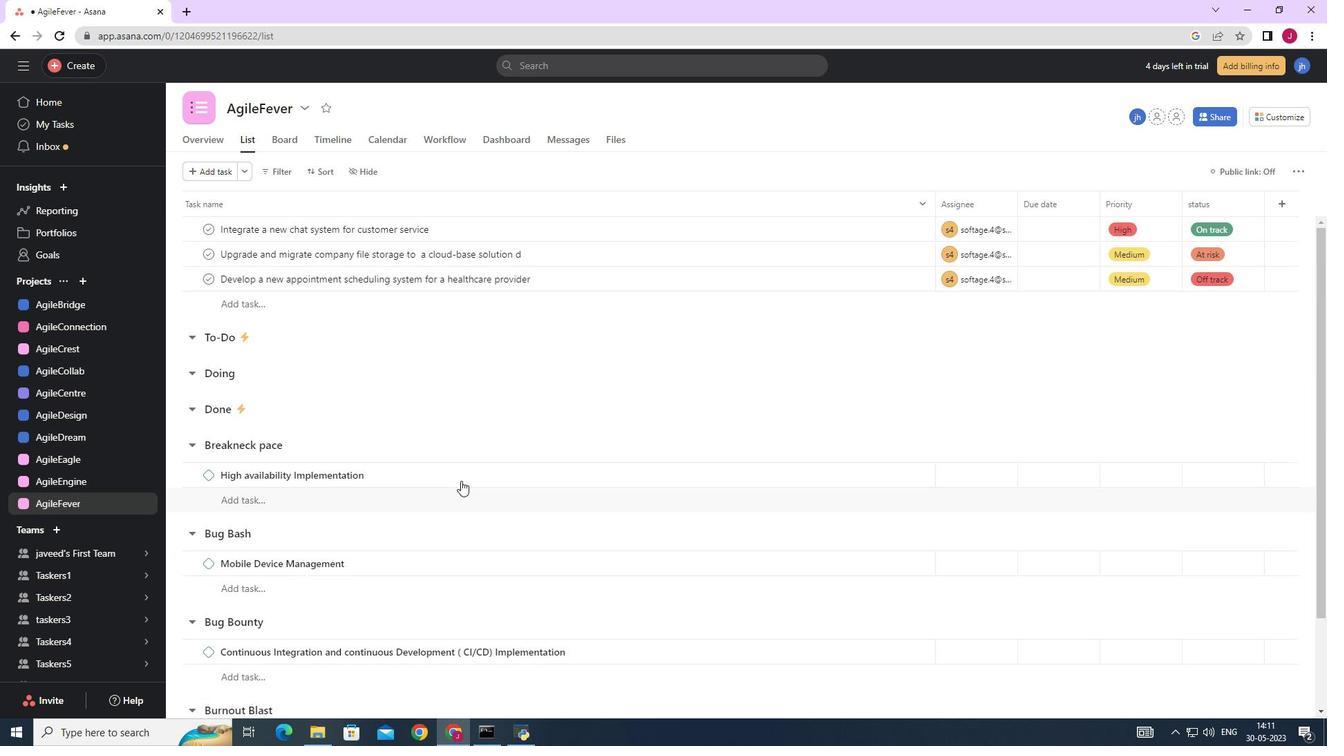 
Action: Mouse moved to (423, 331)
Screenshot: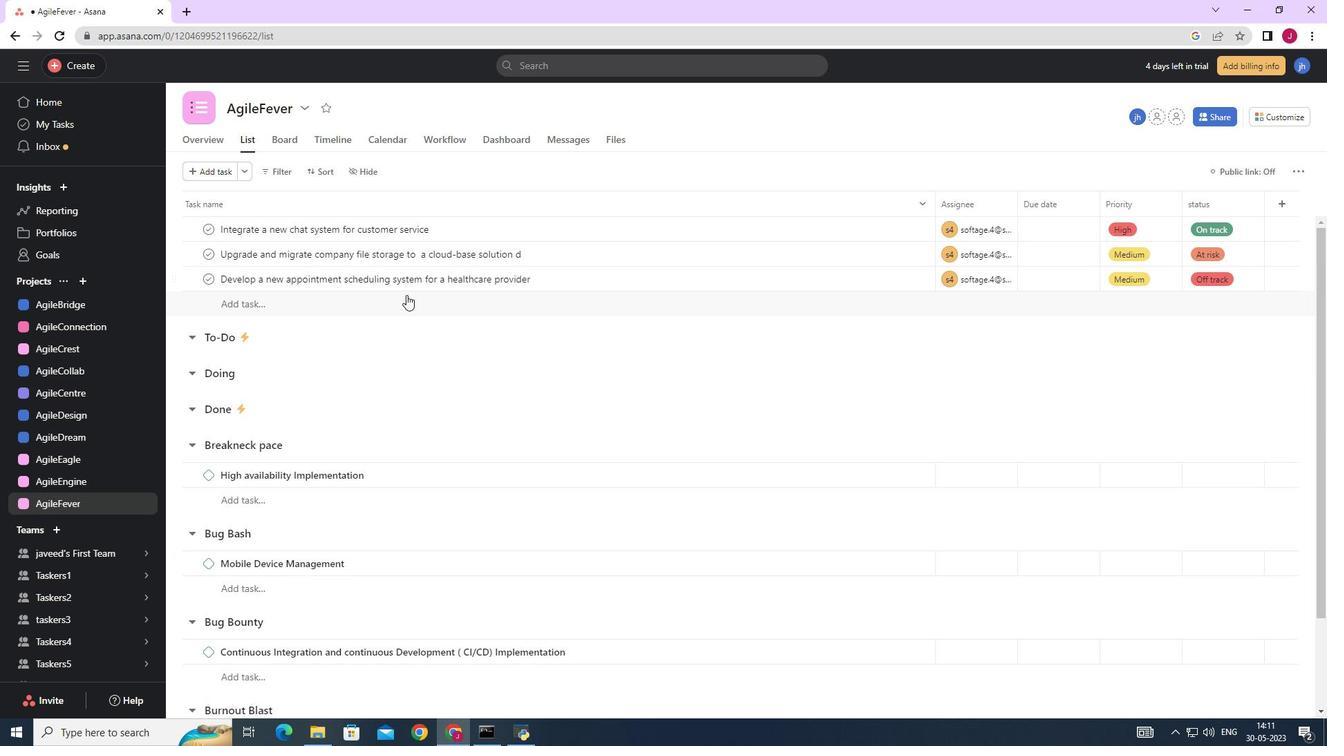 
Action: Mouse scrolled (421, 319) with delta (0, 0)
Screenshot: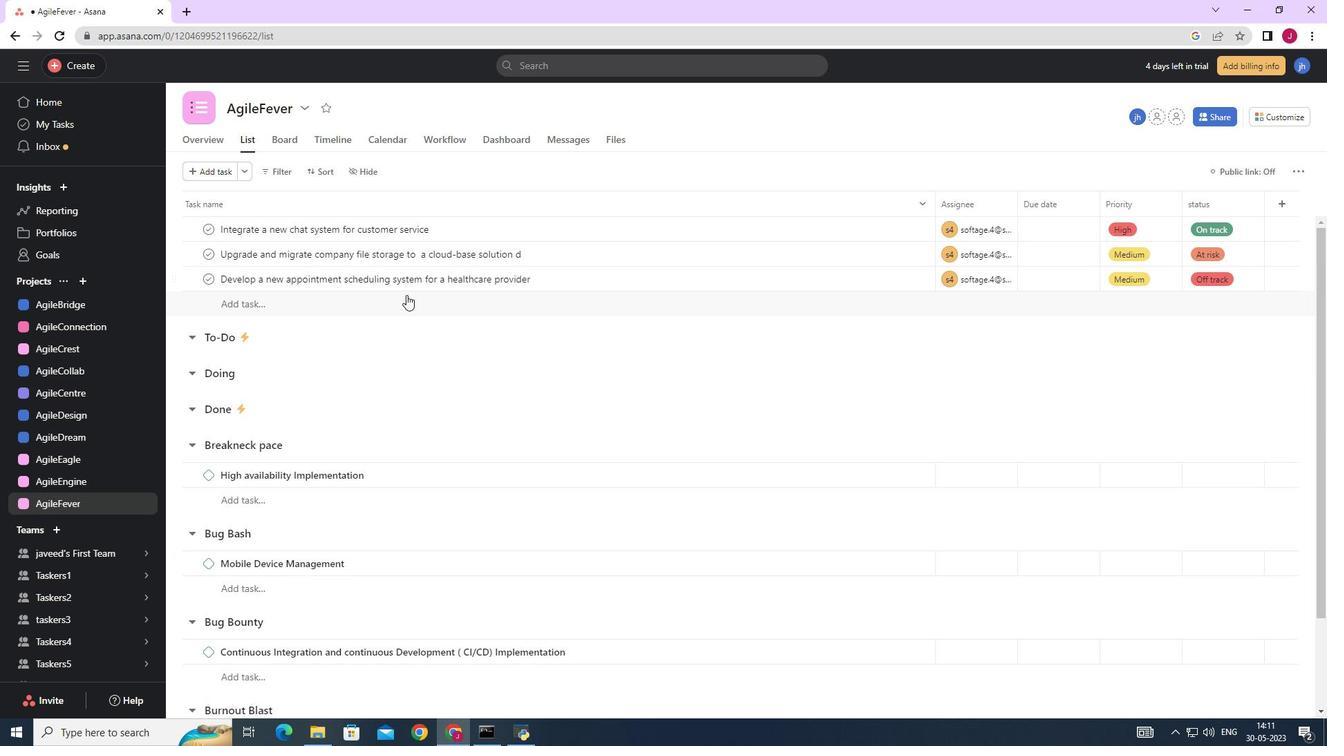 
Action: Mouse moved to (423, 332)
Screenshot: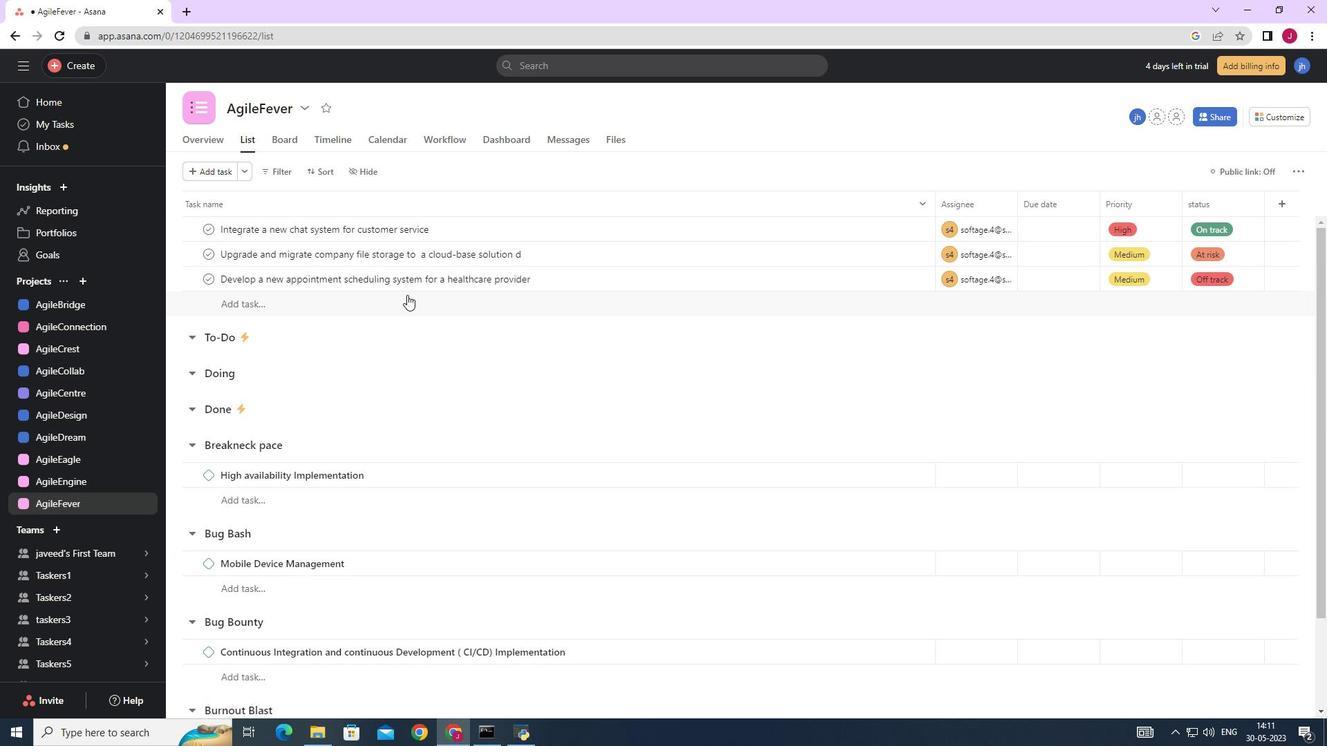 
Action: Mouse scrolled (423, 329) with delta (0, 0)
Screenshot: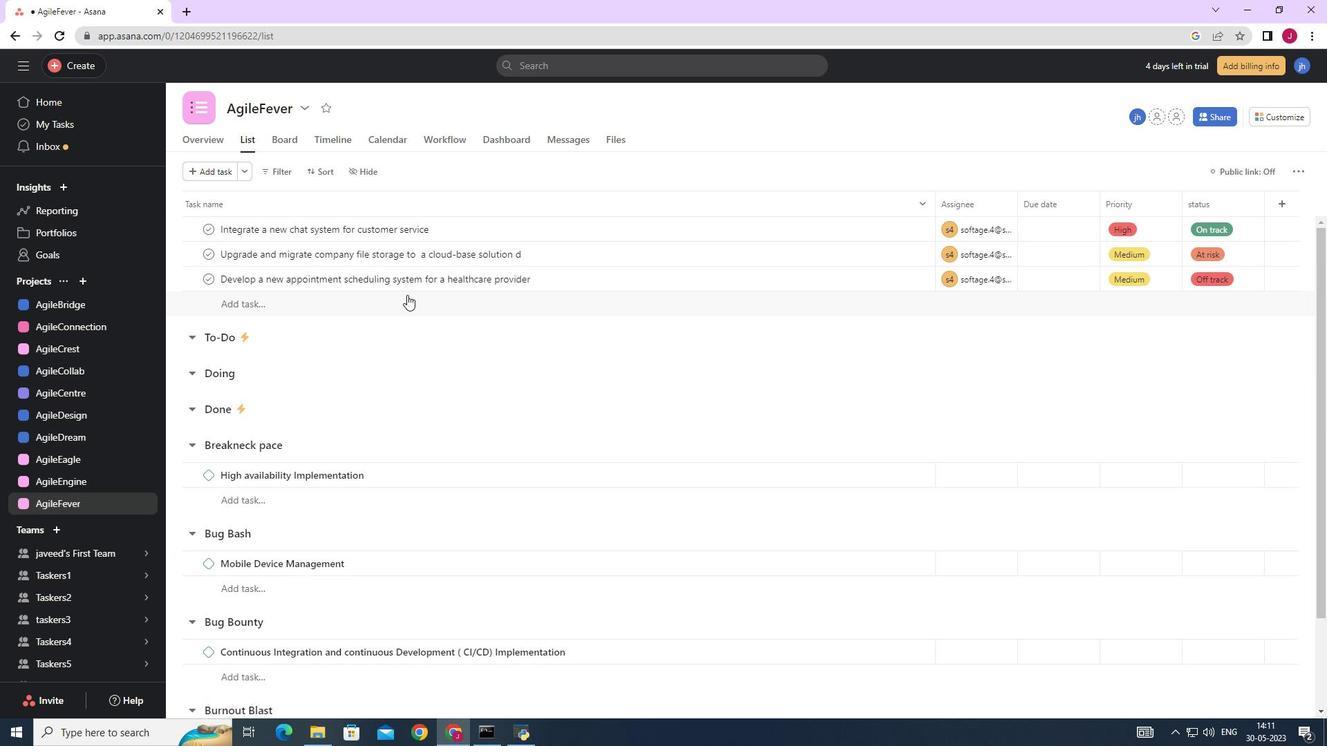 
Action: Mouse moved to (424, 334)
Screenshot: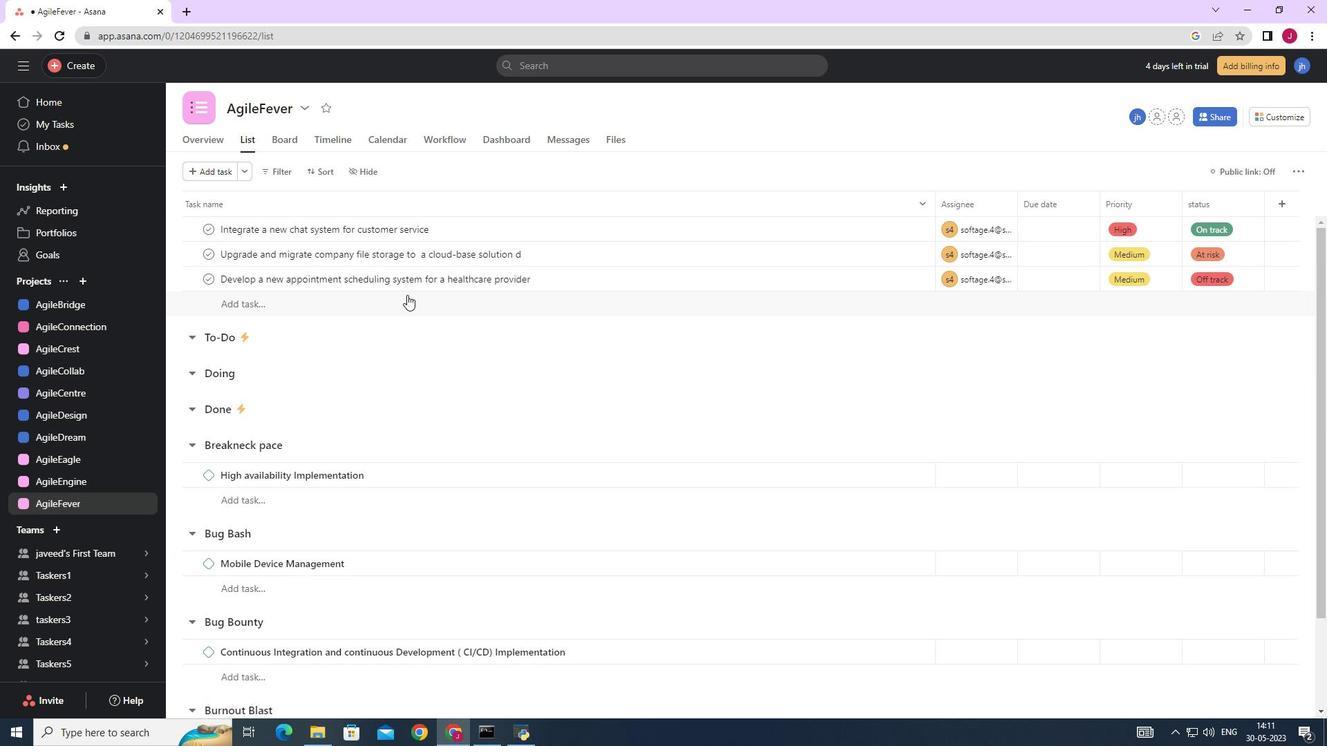 
Action: Mouse scrolled (423, 331) with delta (0, 0)
Screenshot: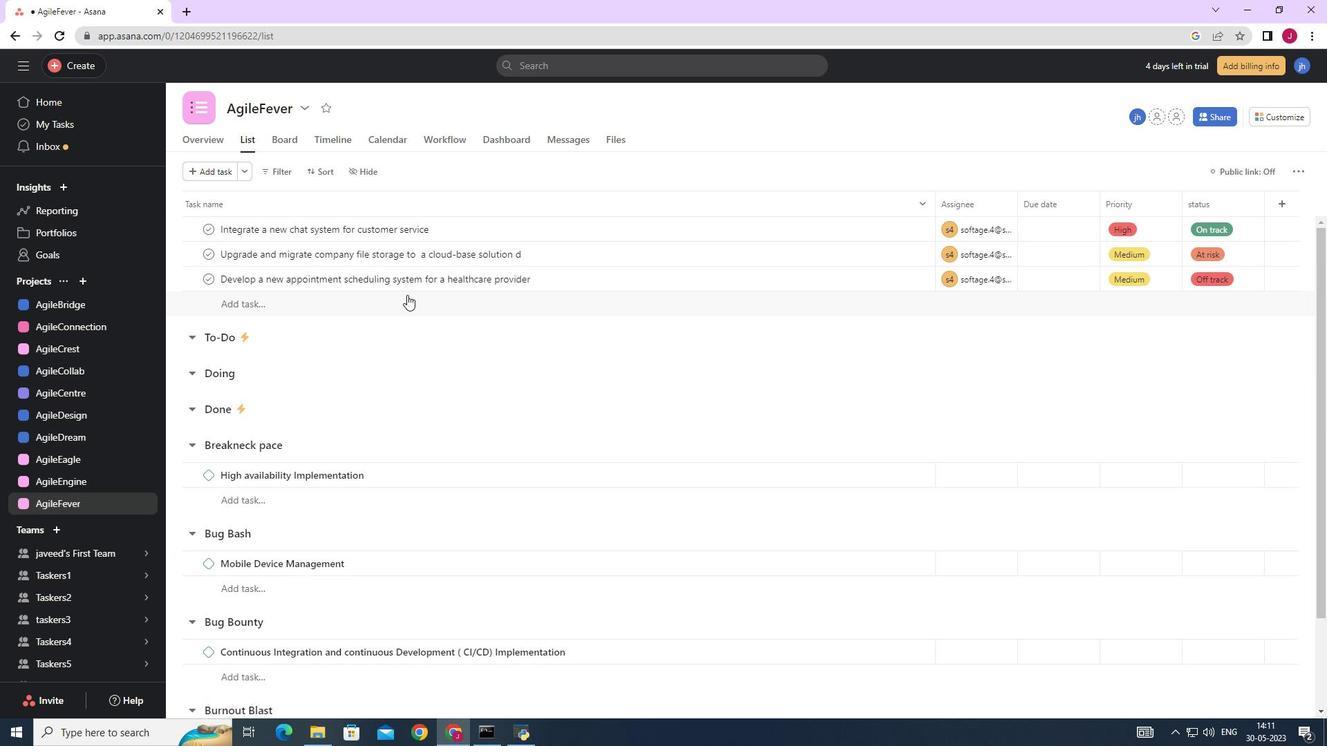 
Action: Mouse moved to (428, 349)
Screenshot: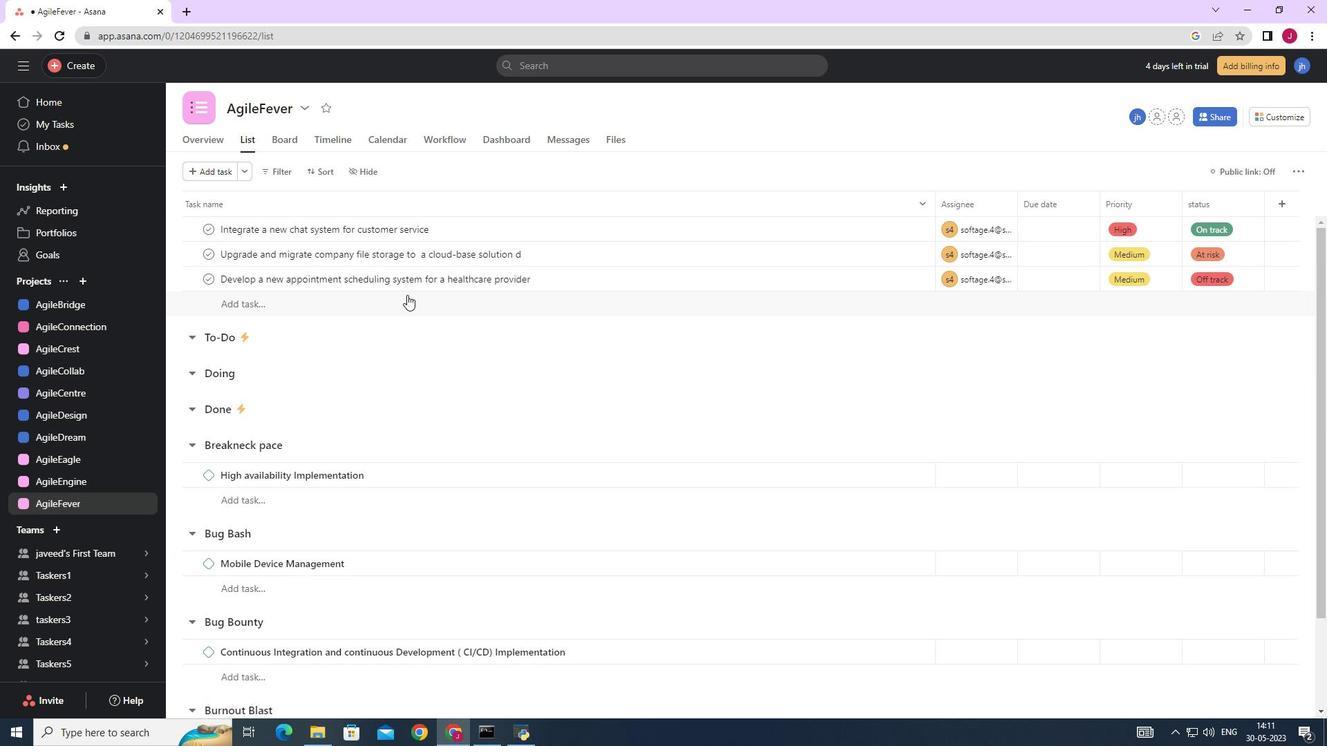 
Action: Mouse scrolled (424, 334) with delta (0, 0)
Screenshot: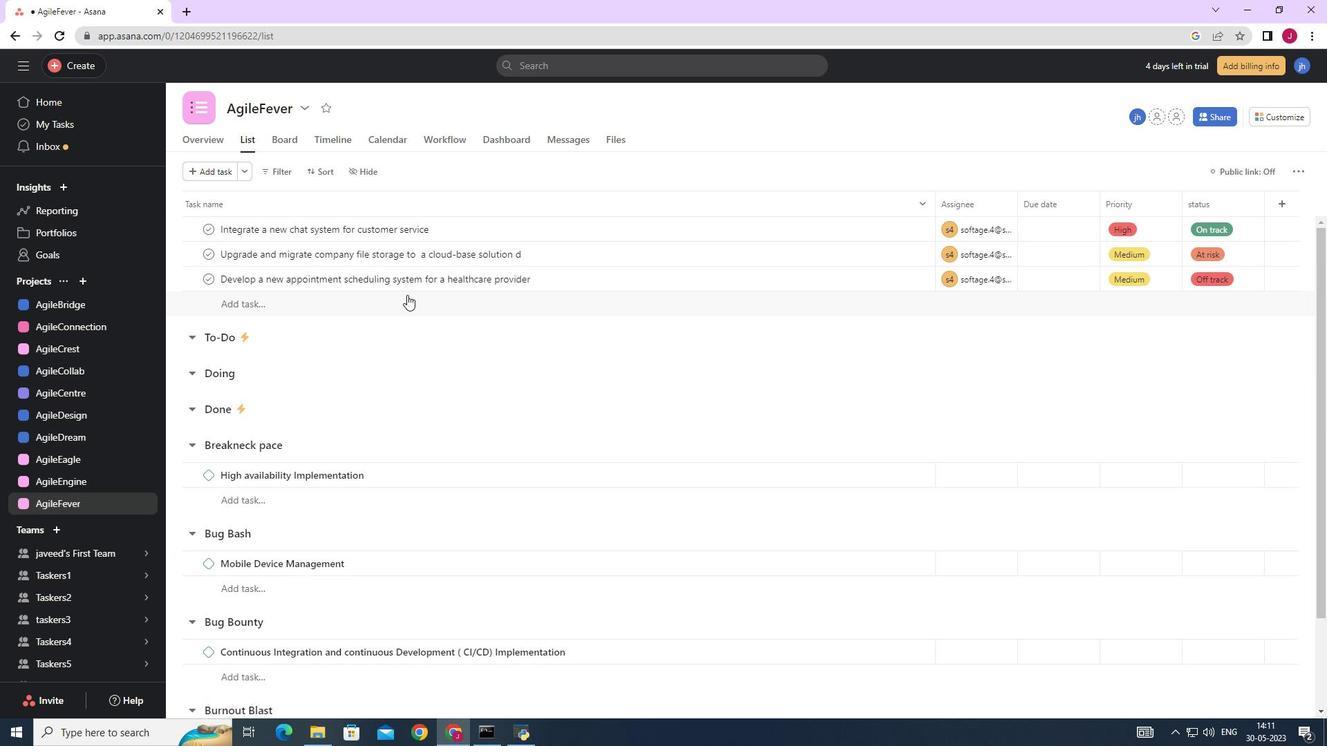 
Action: Mouse moved to (430, 351)
Screenshot: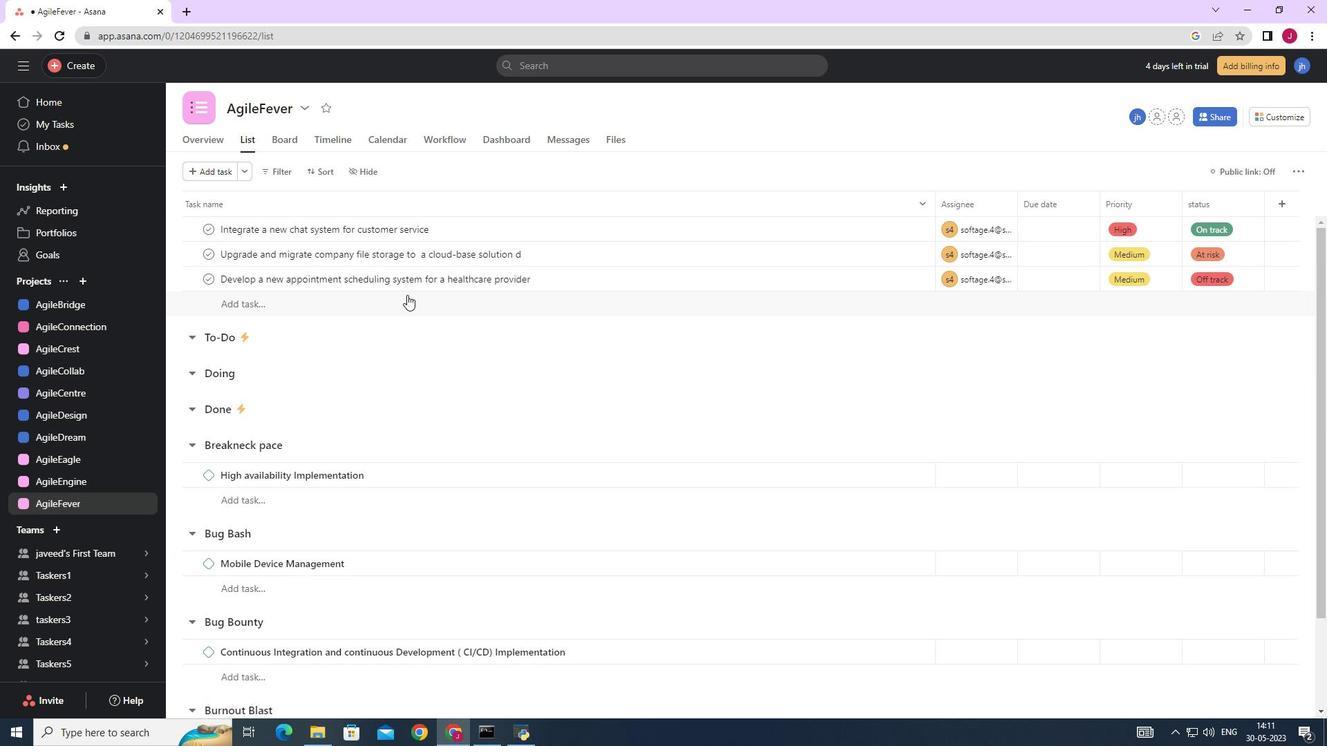 
Action: Mouse scrolled (425, 334) with delta (0, 0)
Screenshot: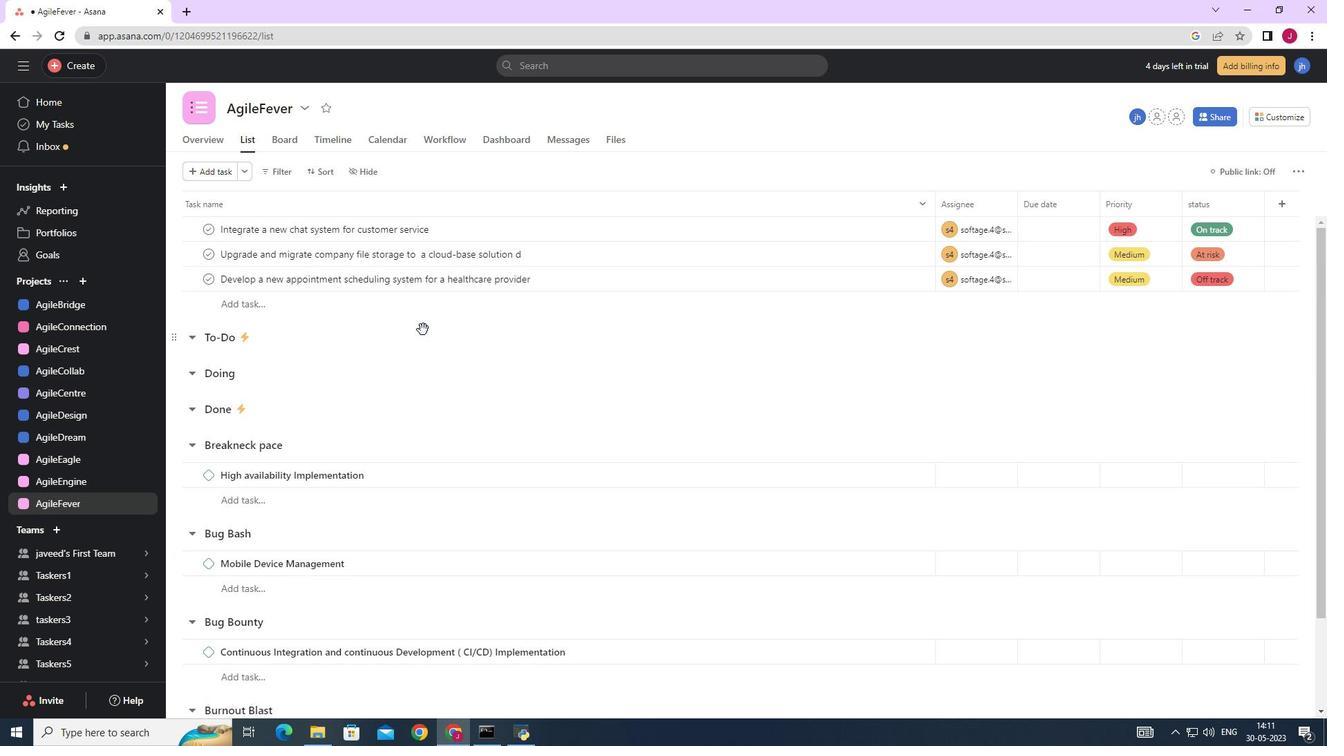 
Action: Mouse moved to (439, 391)
Screenshot: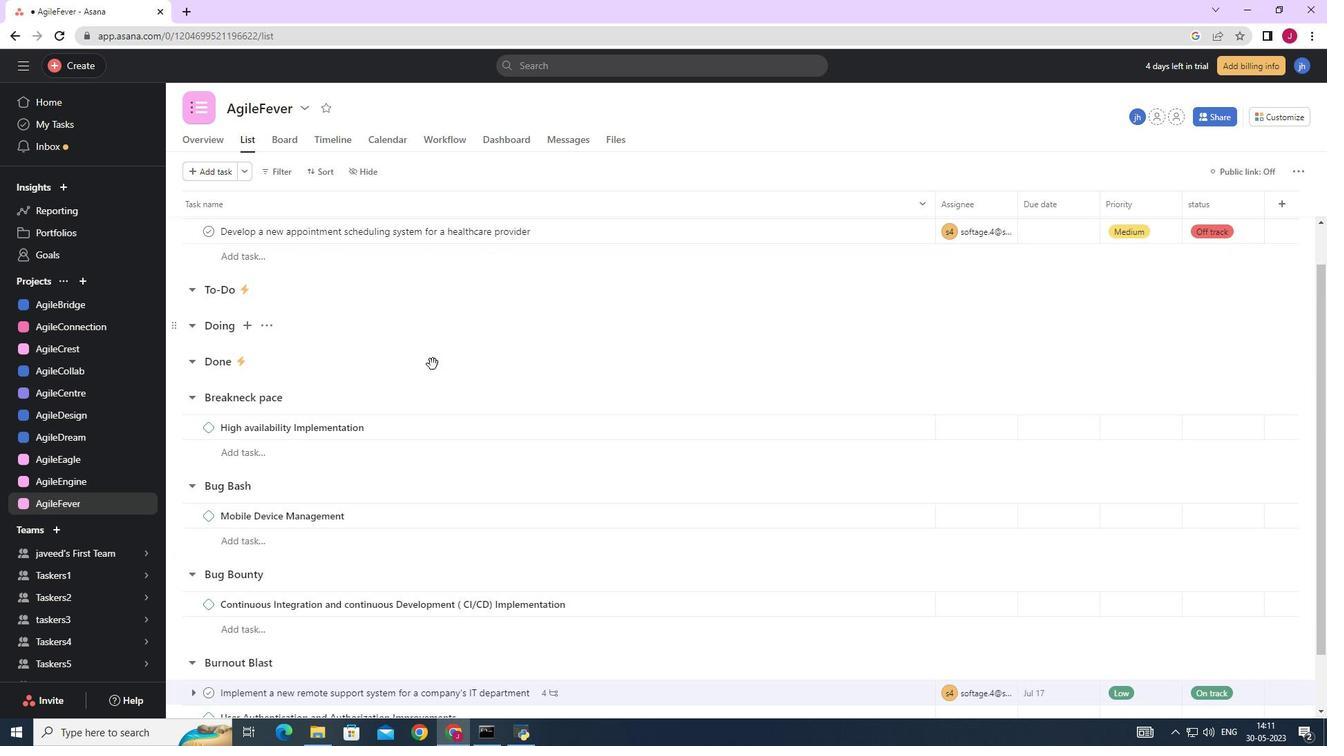 
Action: Mouse scrolled (439, 388) with delta (0, 0)
Screenshot: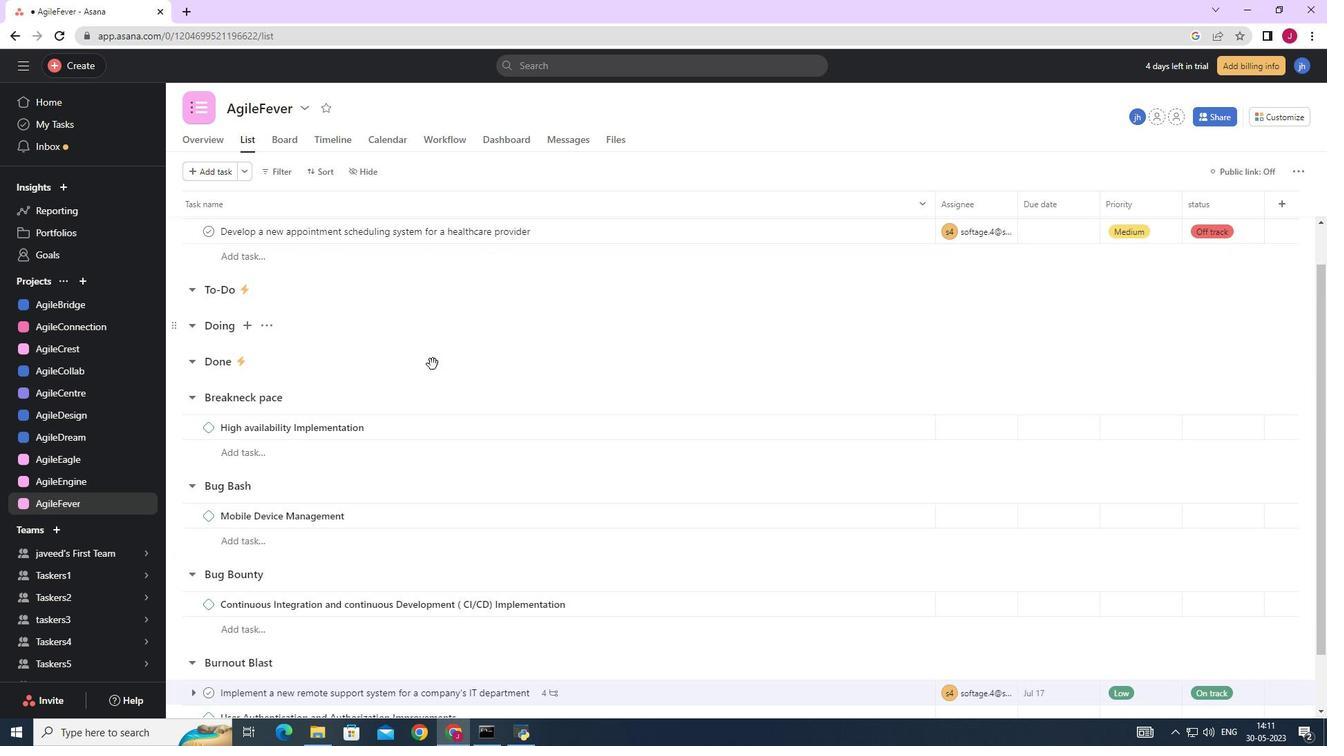 
Action: Mouse moved to (441, 396)
Screenshot: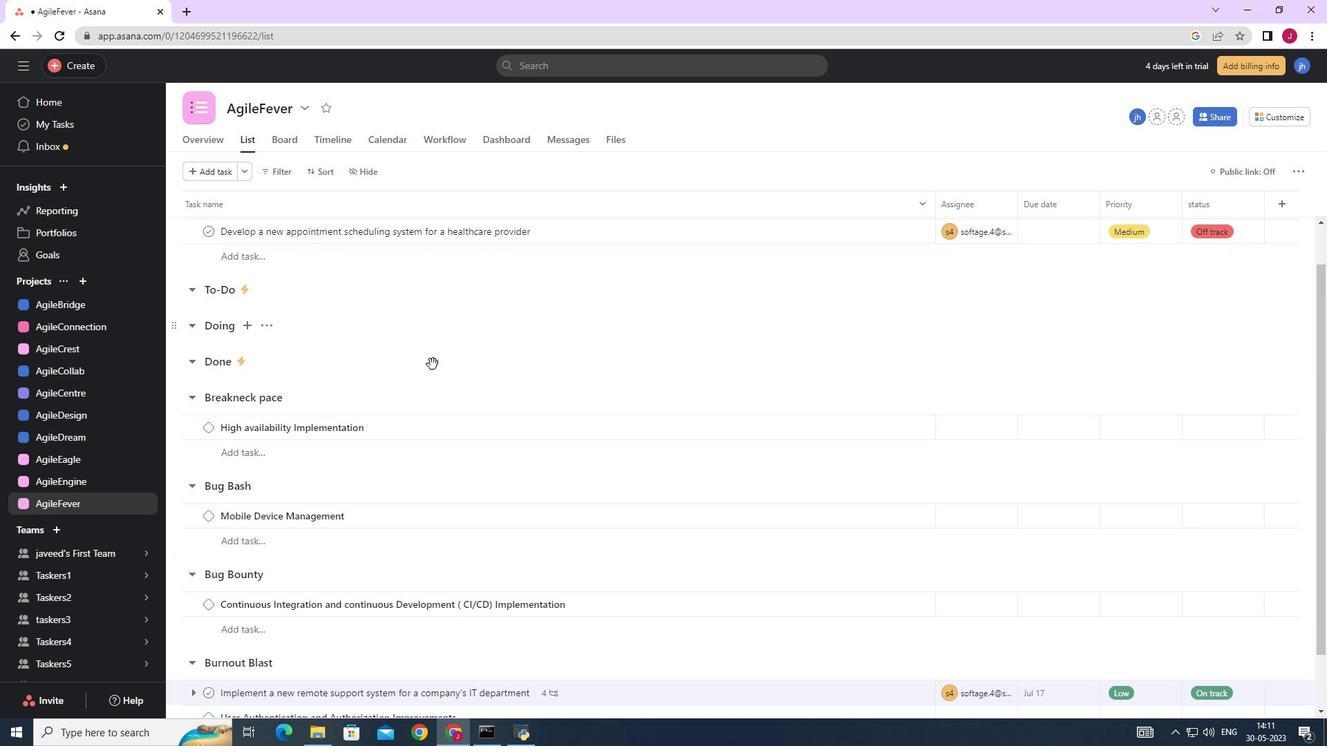 
Action: Mouse scrolled (440, 393) with delta (0, 0)
Screenshot: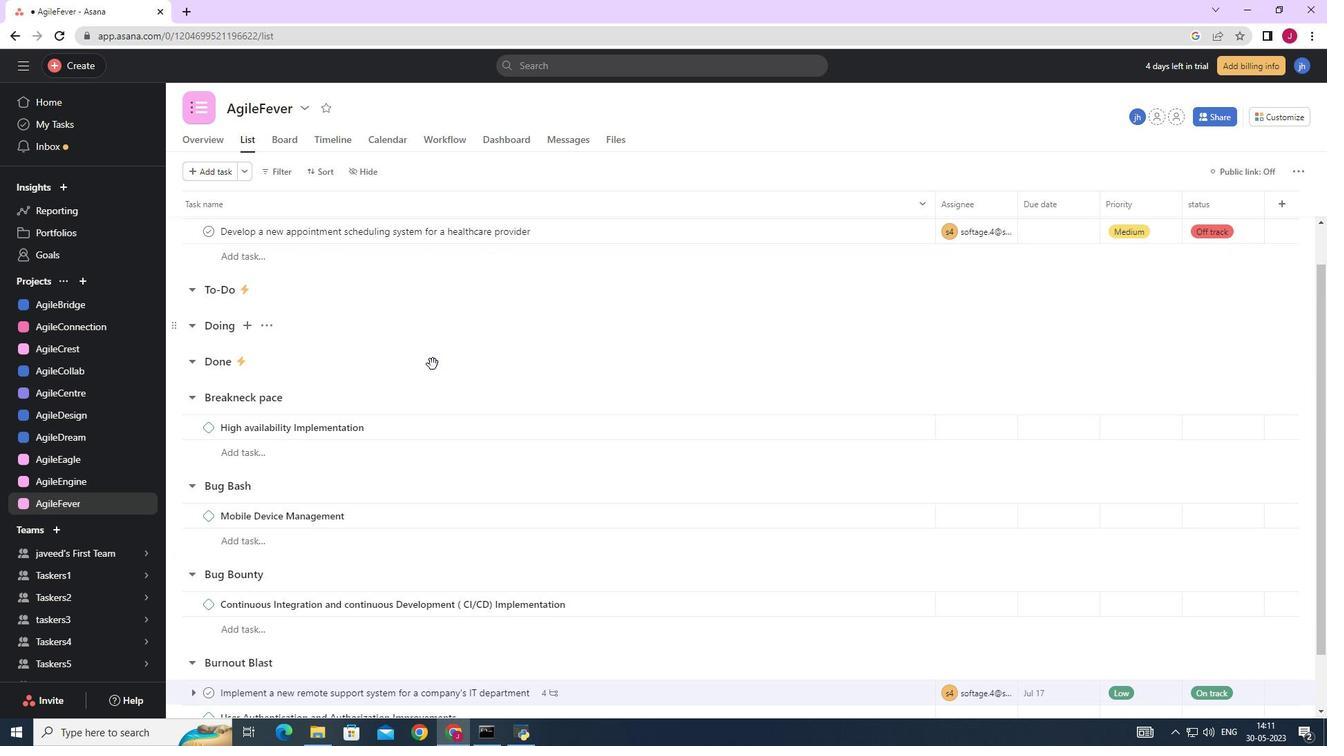 
Action: Mouse moved to (441, 399)
Screenshot: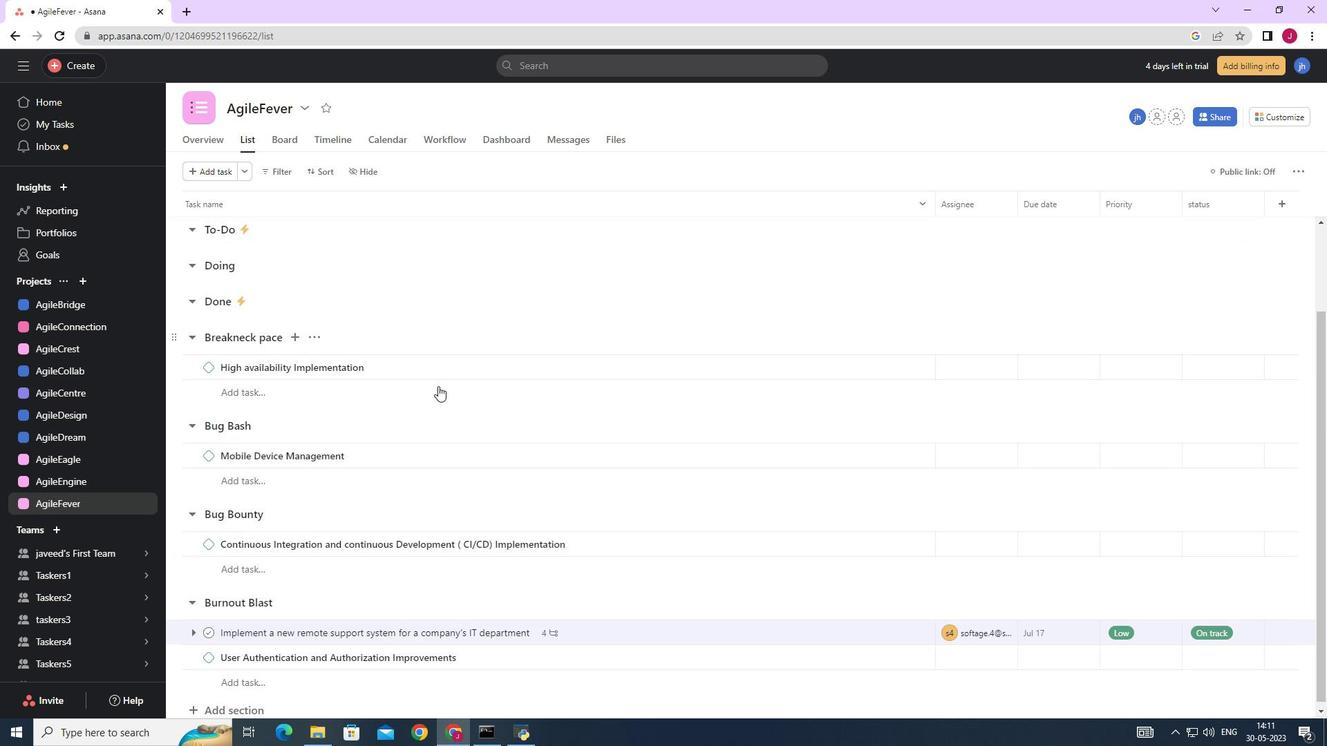 
Action: Mouse scrolled (441, 396) with delta (0, 0)
Screenshot: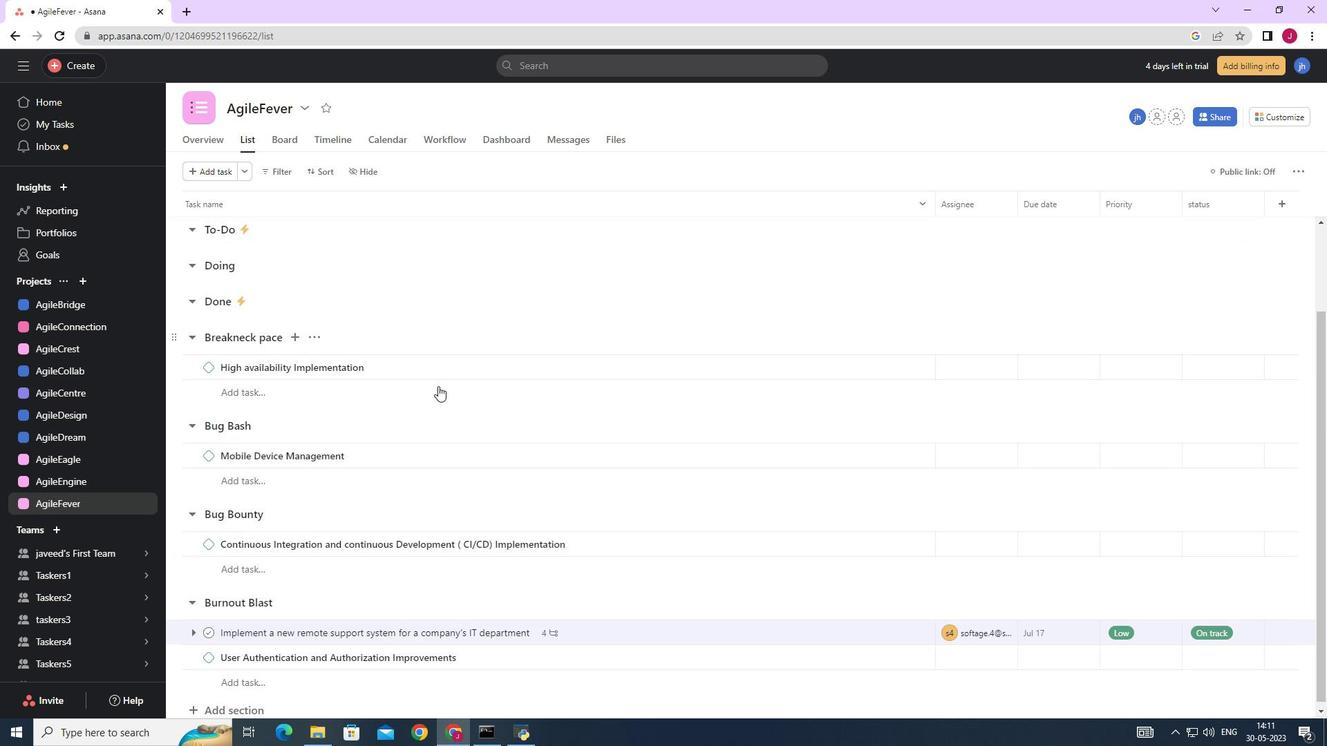 
Action: Mouse moved to (443, 413)
Screenshot: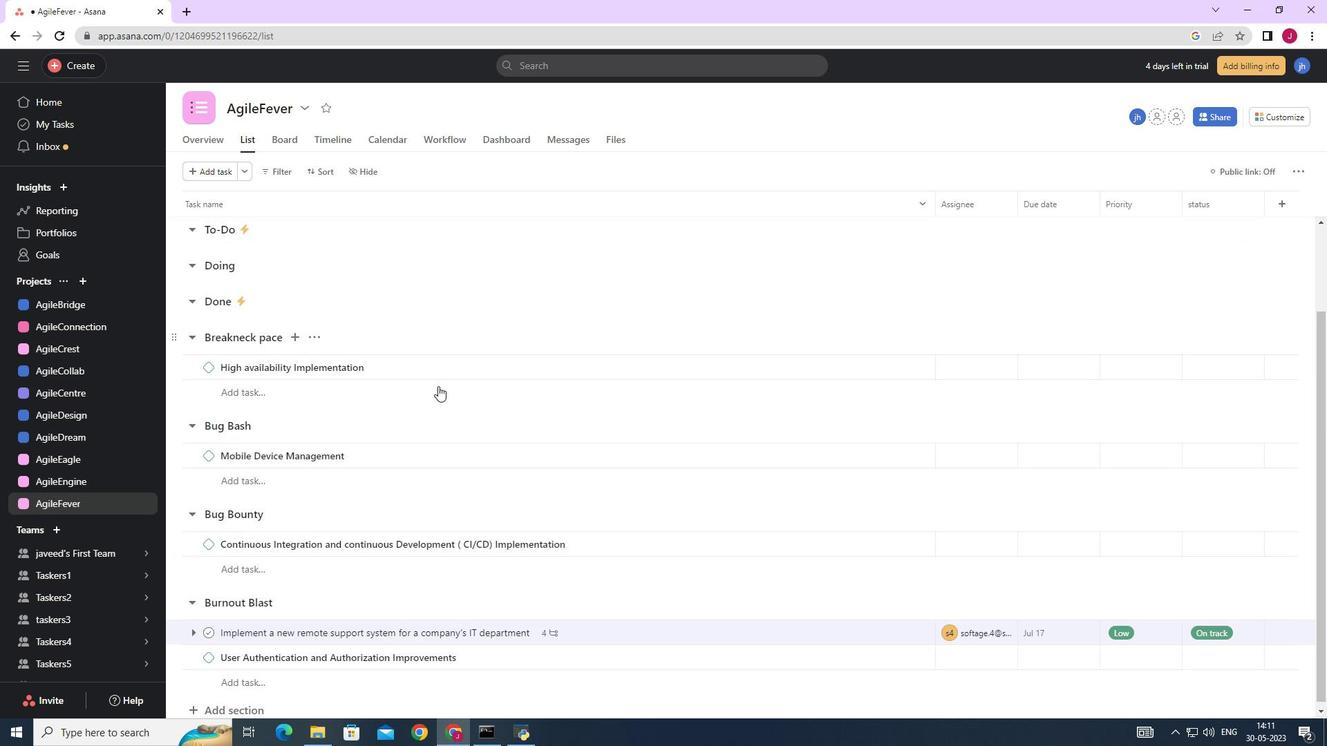 
Action: Mouse scrolled (441, 397) with delta (0, 0)
Screenshot: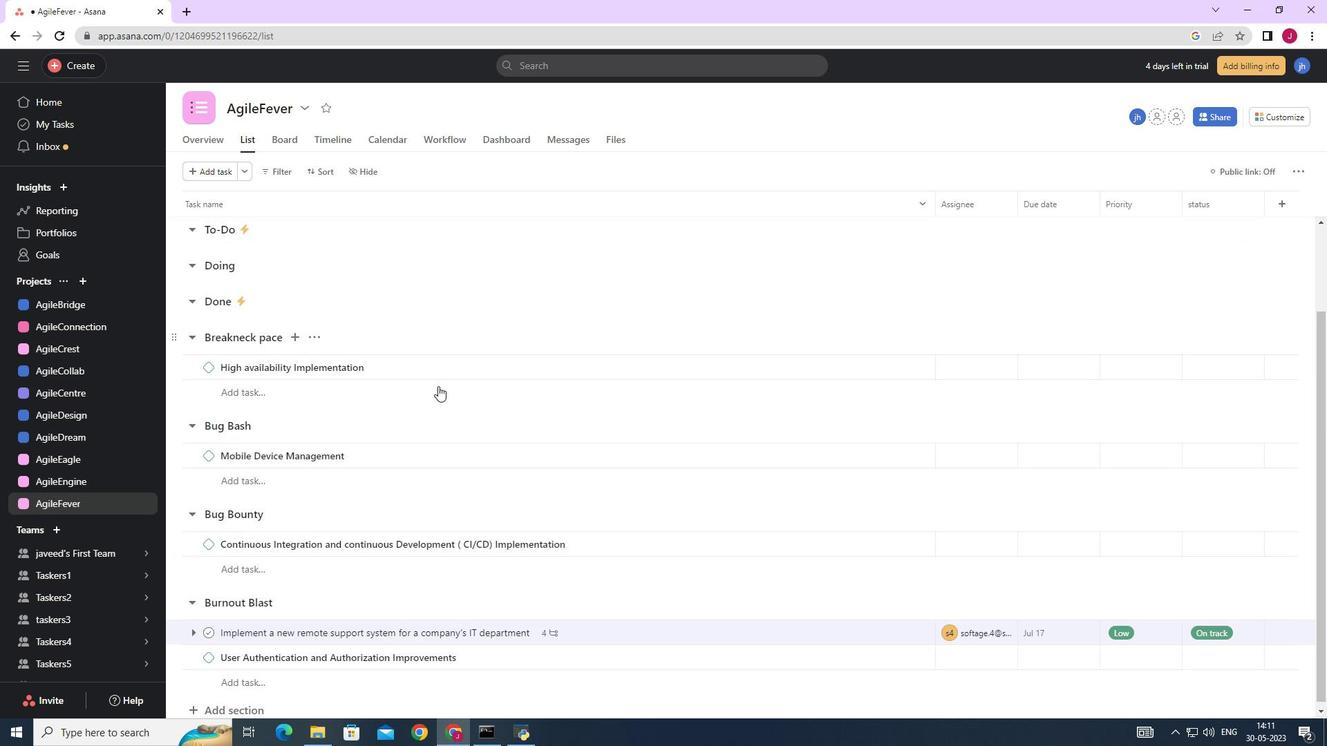 
Action: Mouse moved to (443, 421)
Screenshot: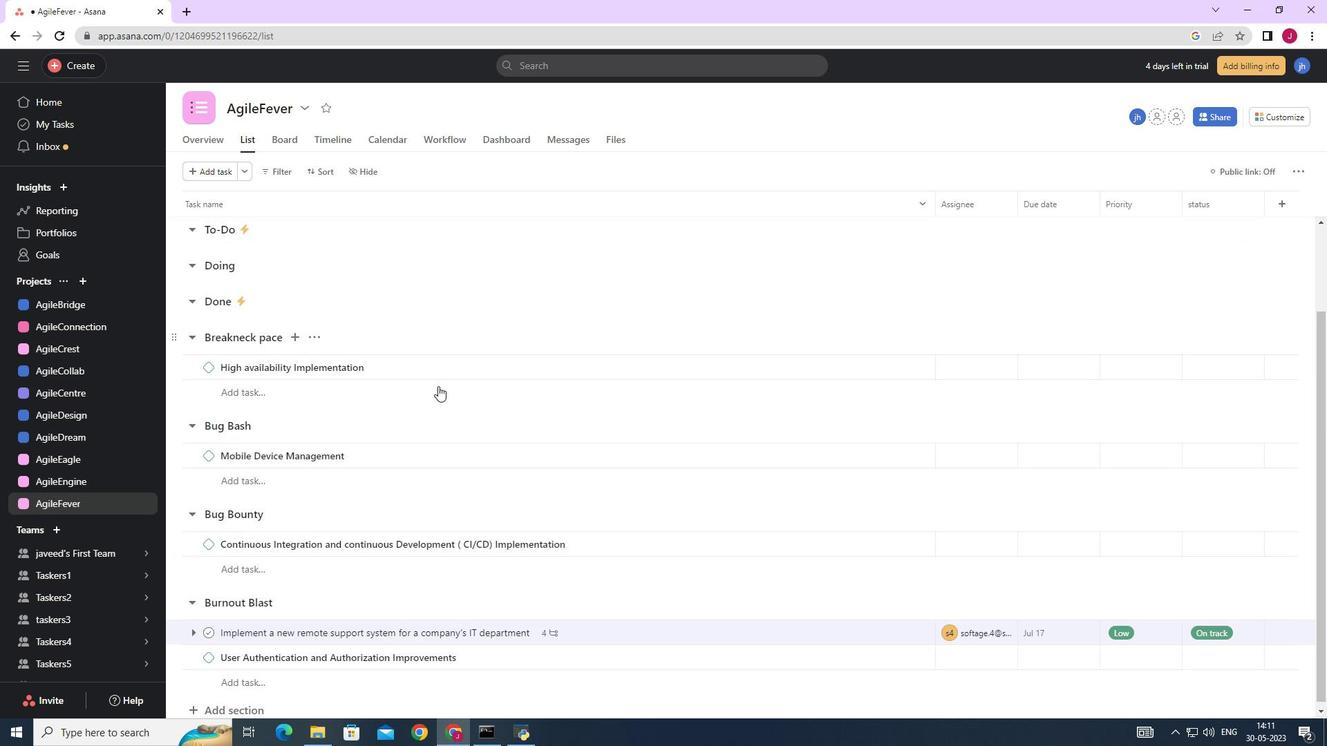 
Action: Mouse scrolled (441, 399) with delta (0, 0)
Screenshot: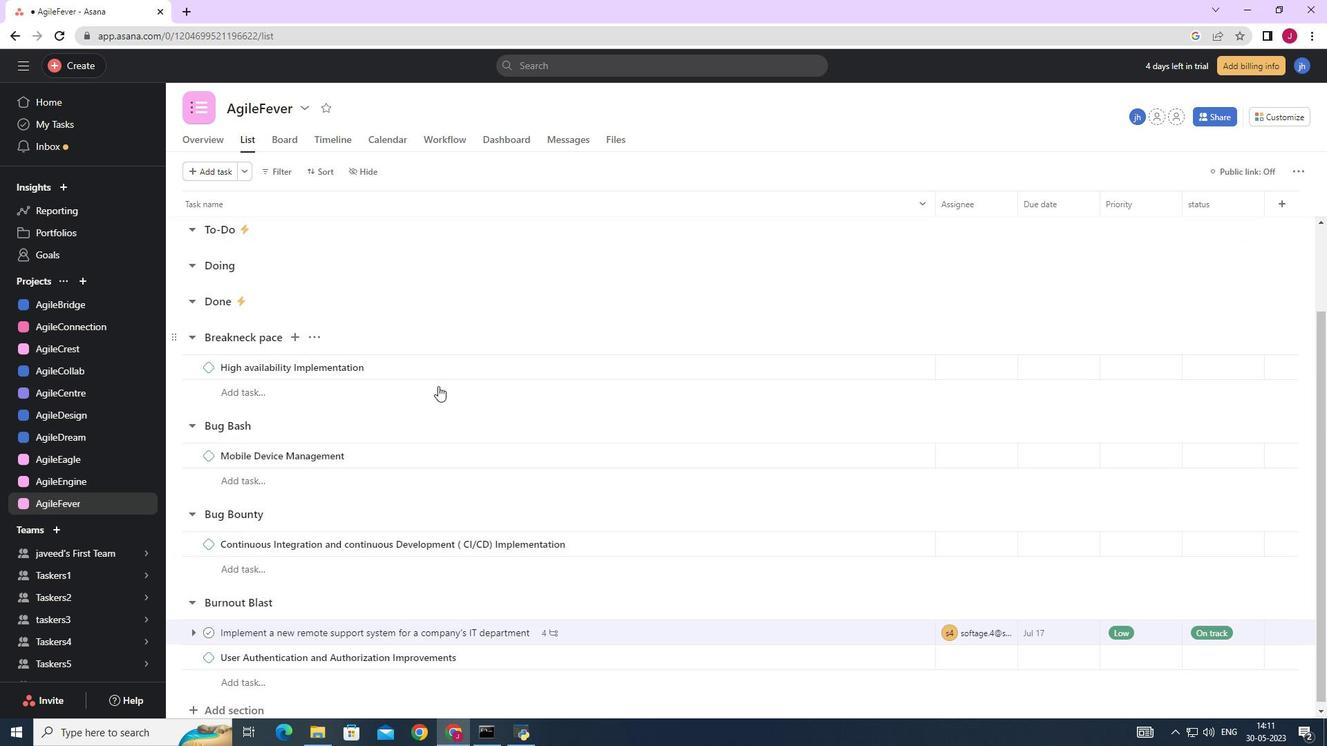 
Action: Mouse moved to (863, 623)
Screenshot: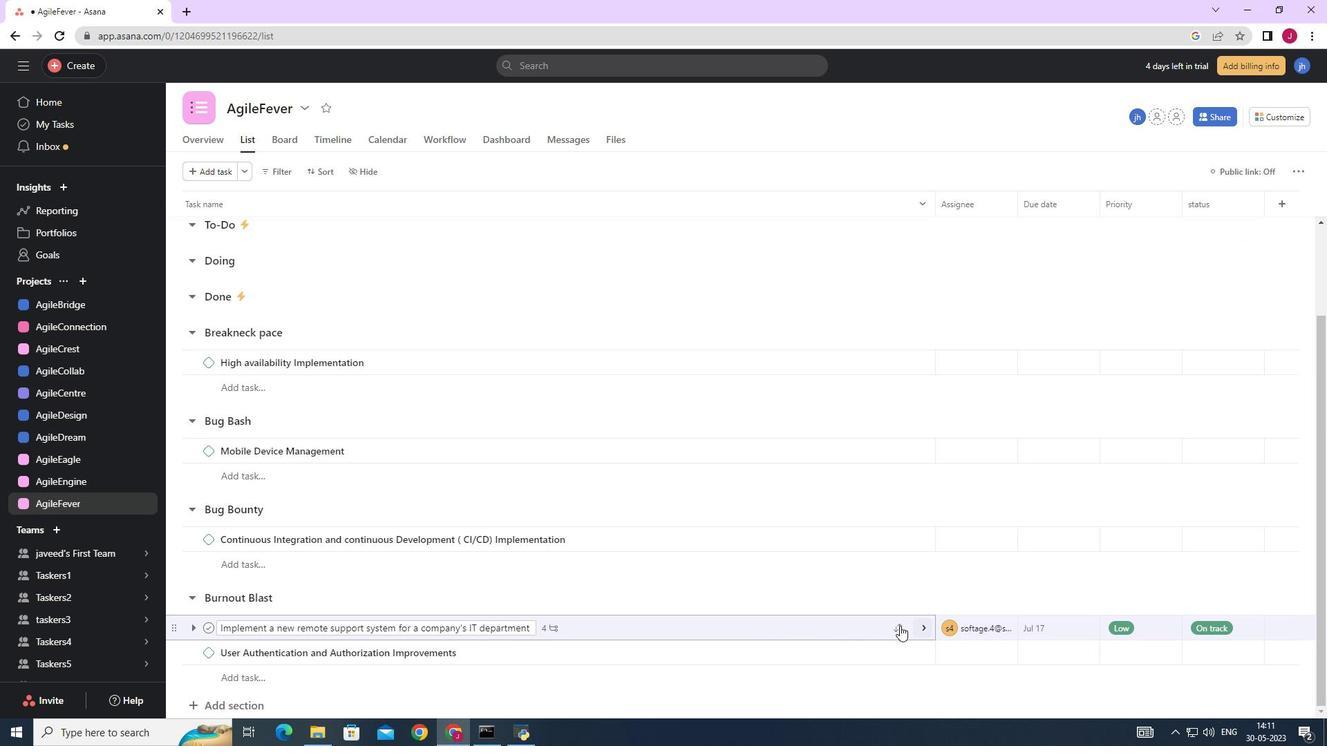 
Action: Mouse pressed left at (863, 623)
Screenshot: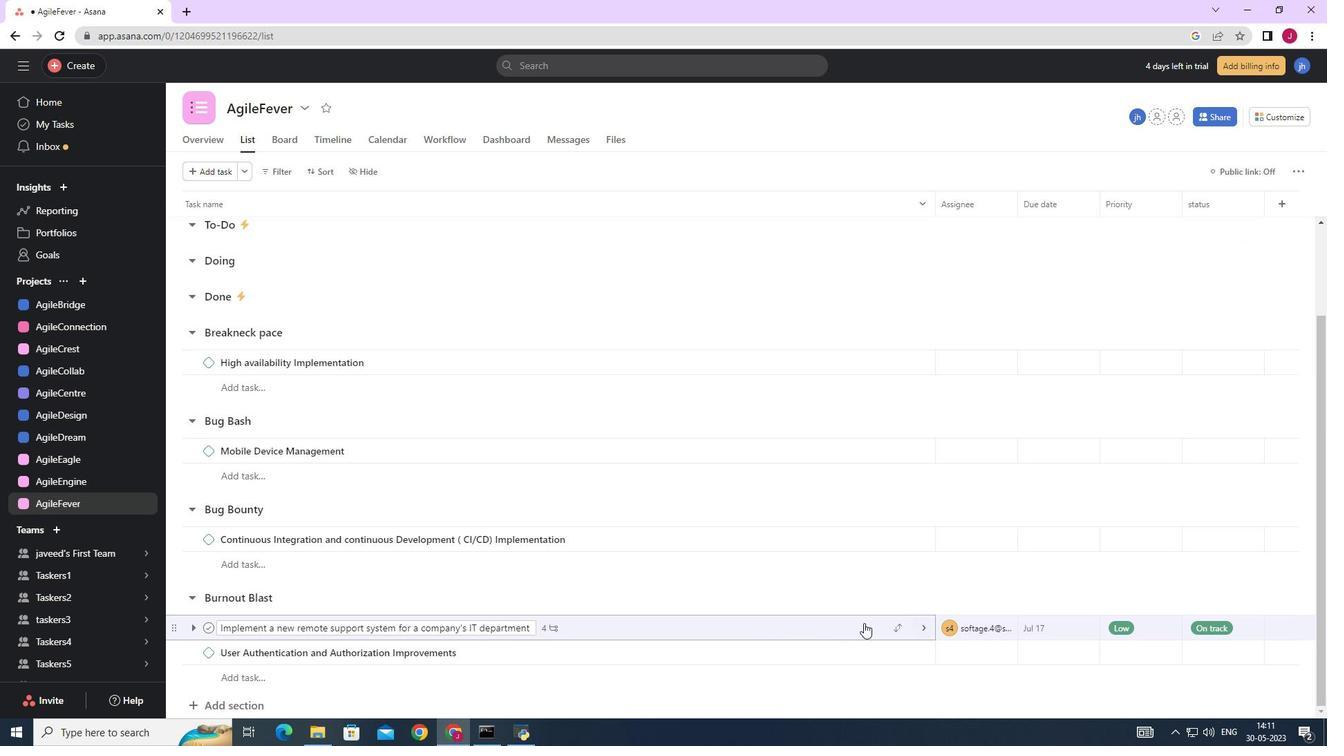 
Action: Mouse moved to (989, 402)
Screenshot: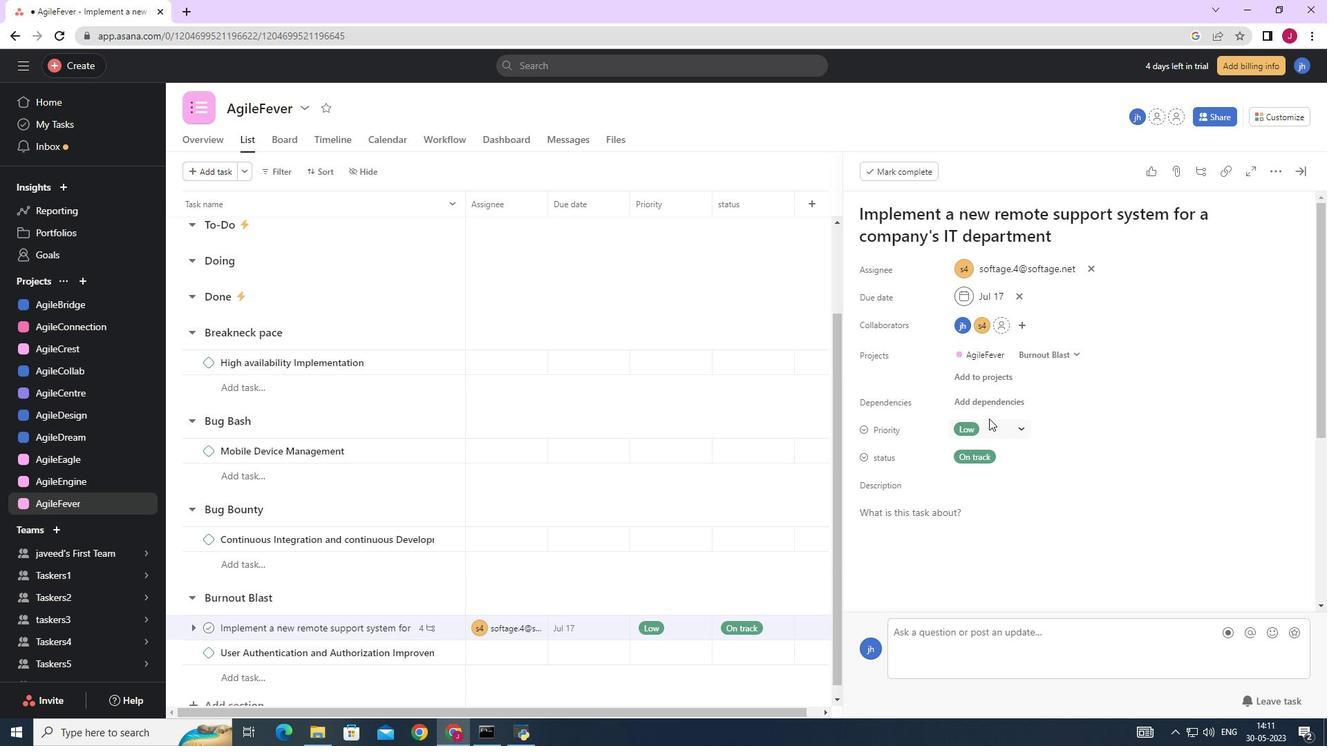 
Action: Mouse pressed left at (989, 402)
Screenshot: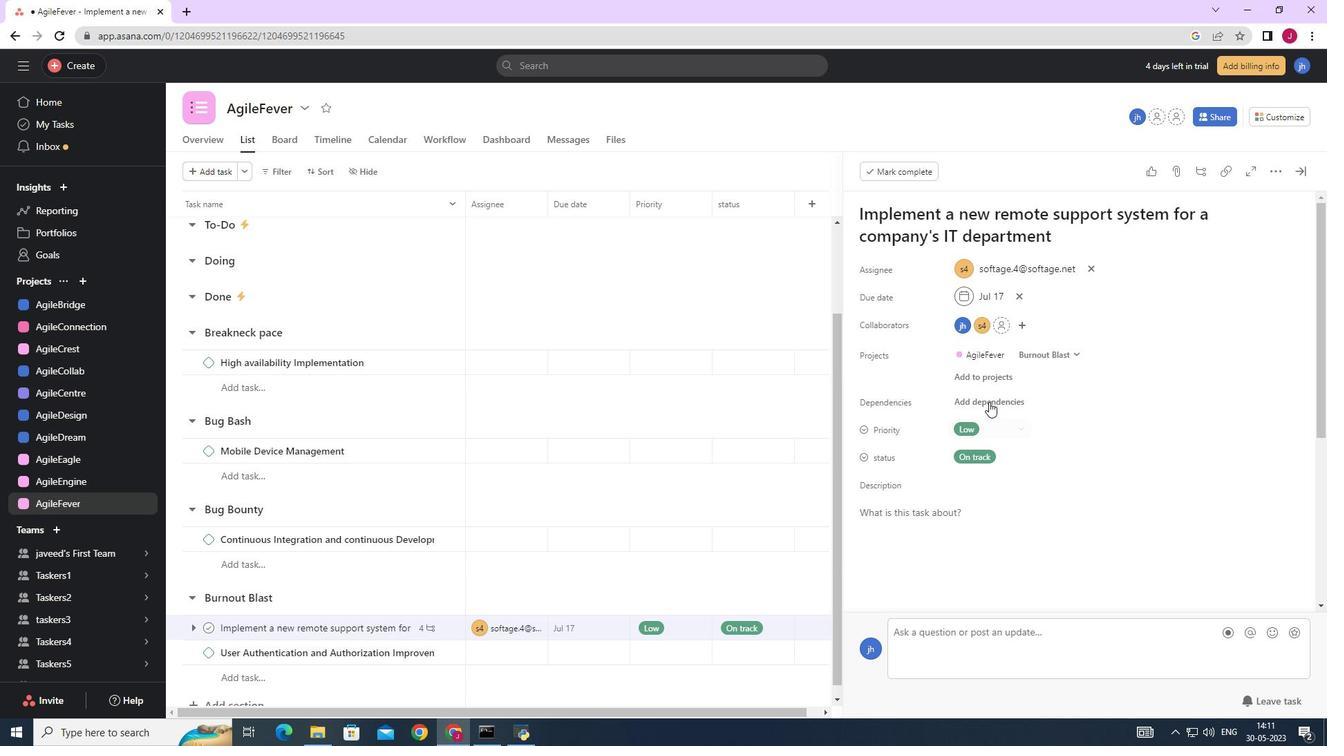 
Action: Mouse moved to (1060, 459)
Screenshot: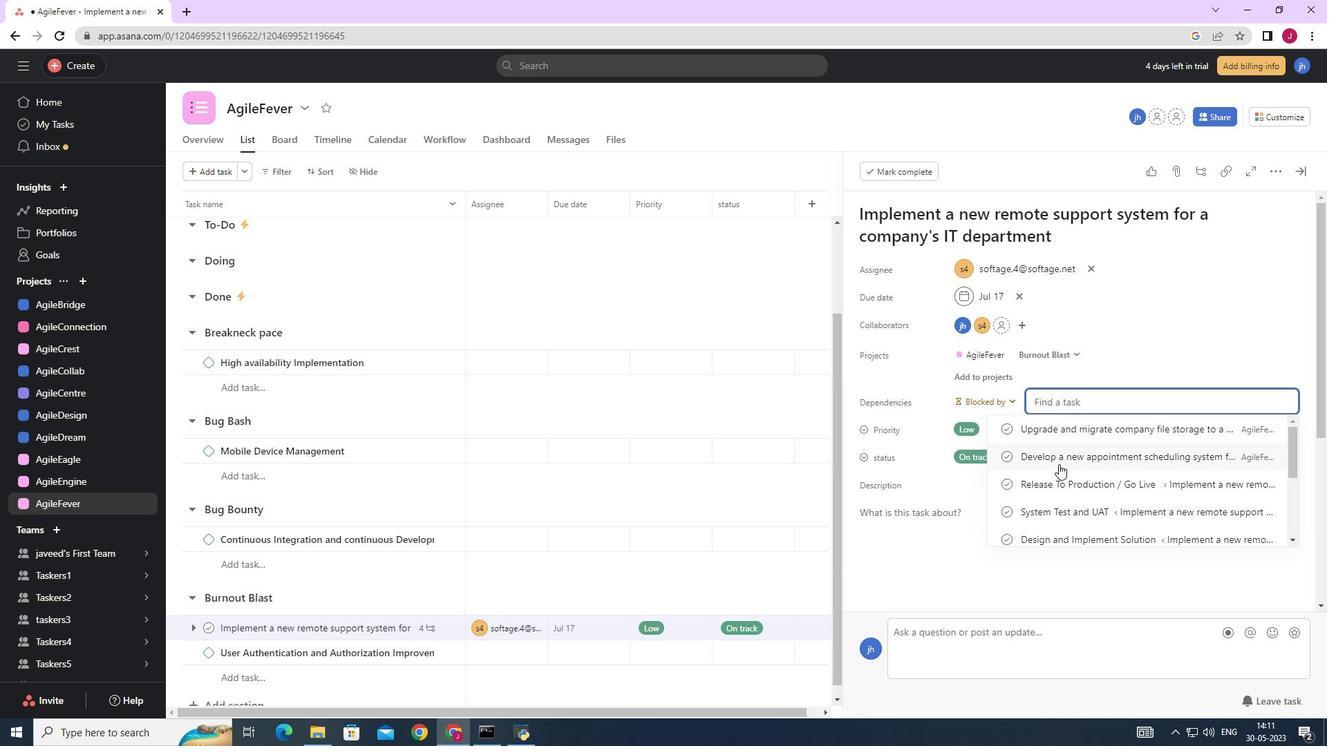 
Action: Mouse pressed left at (1060, 459)
Screenshot: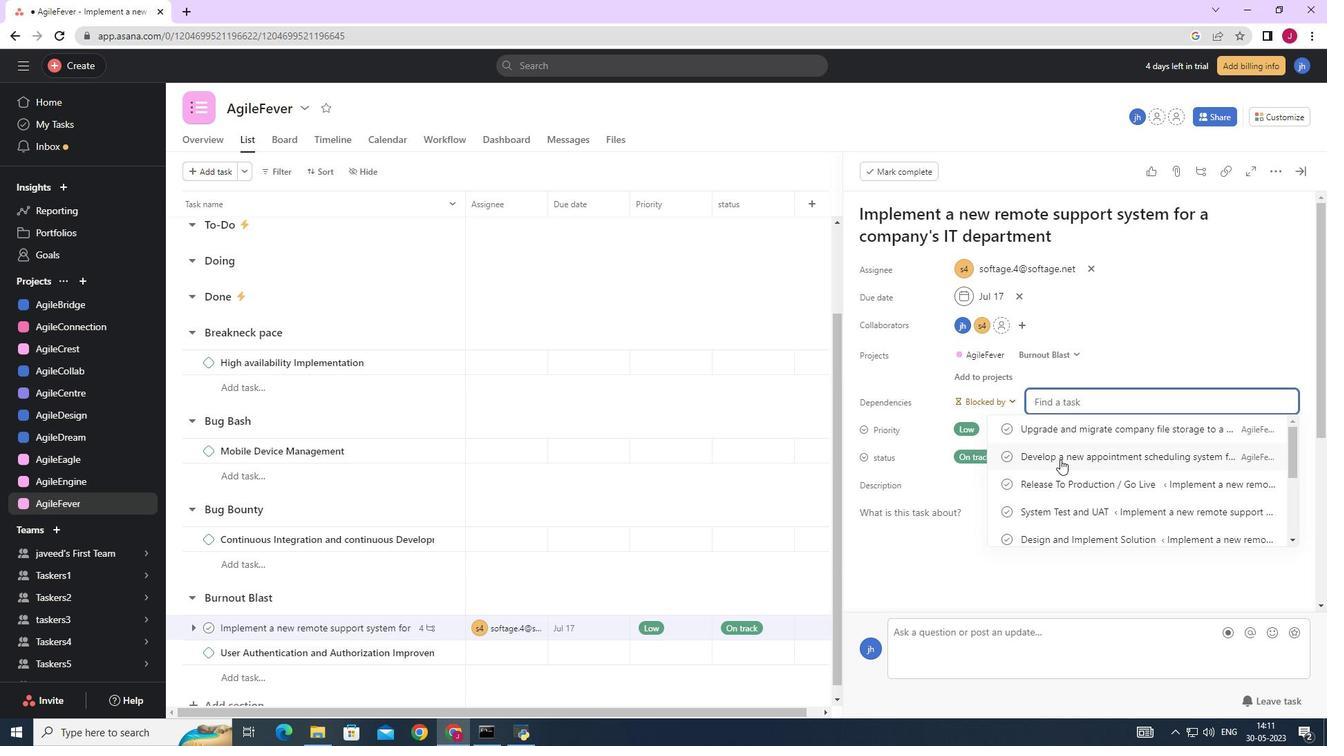 
Action: Mouse moved to (1299, 178)
Screenshot: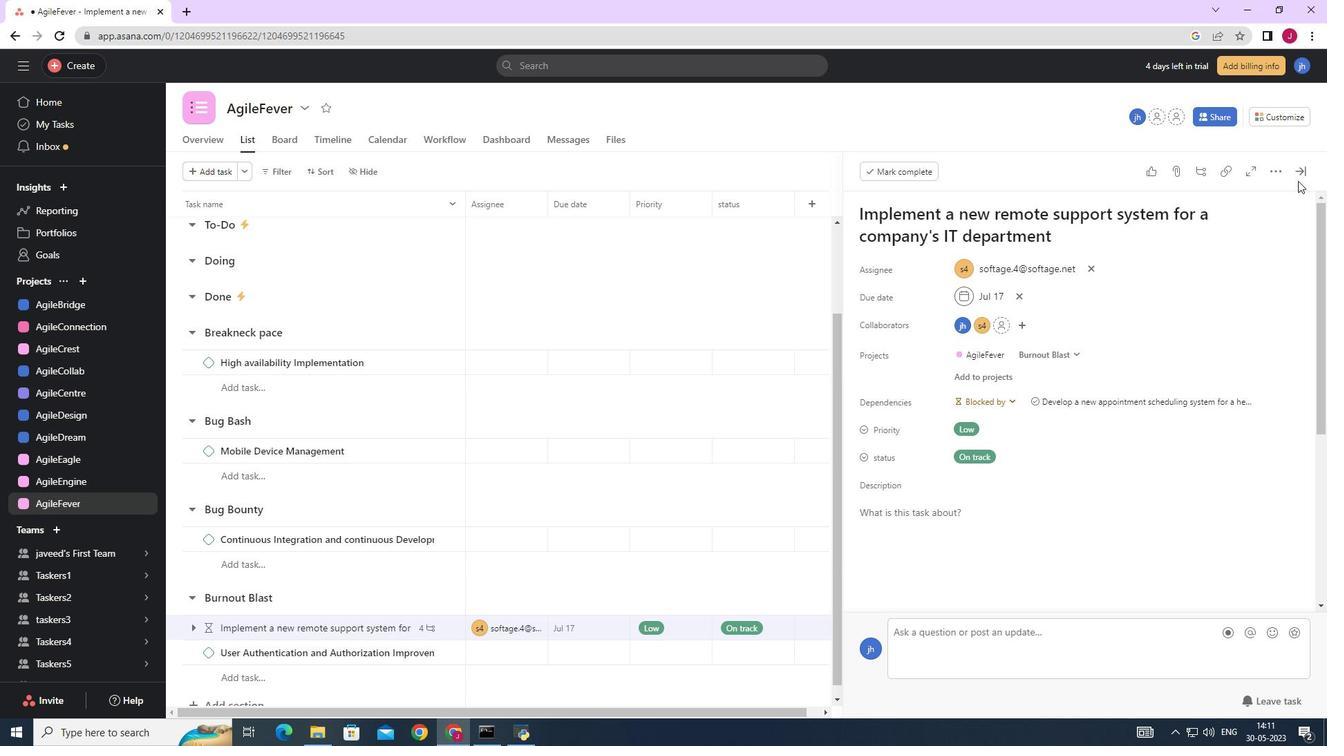 
Action: Mouse pressed left at (1299, 178)
Screenshot: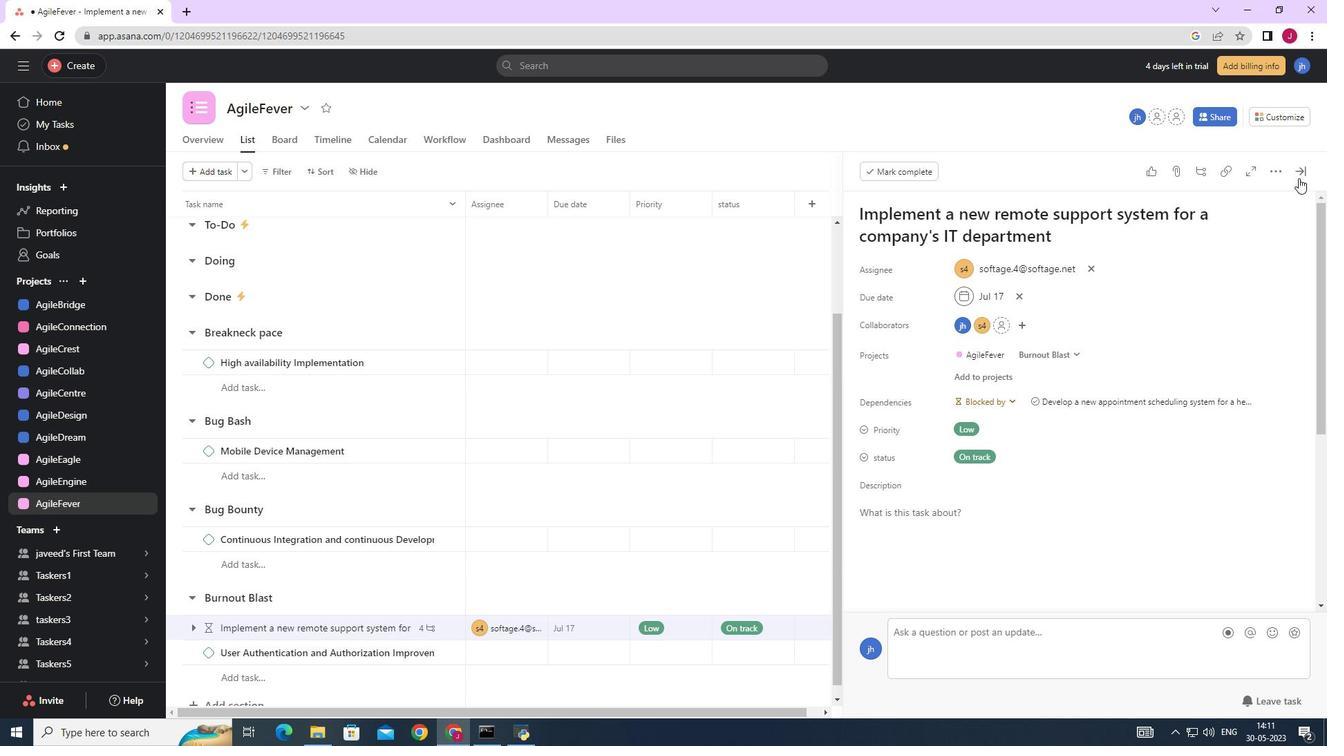 
Action: Mouse moved to (1293, 180)
Screenshot: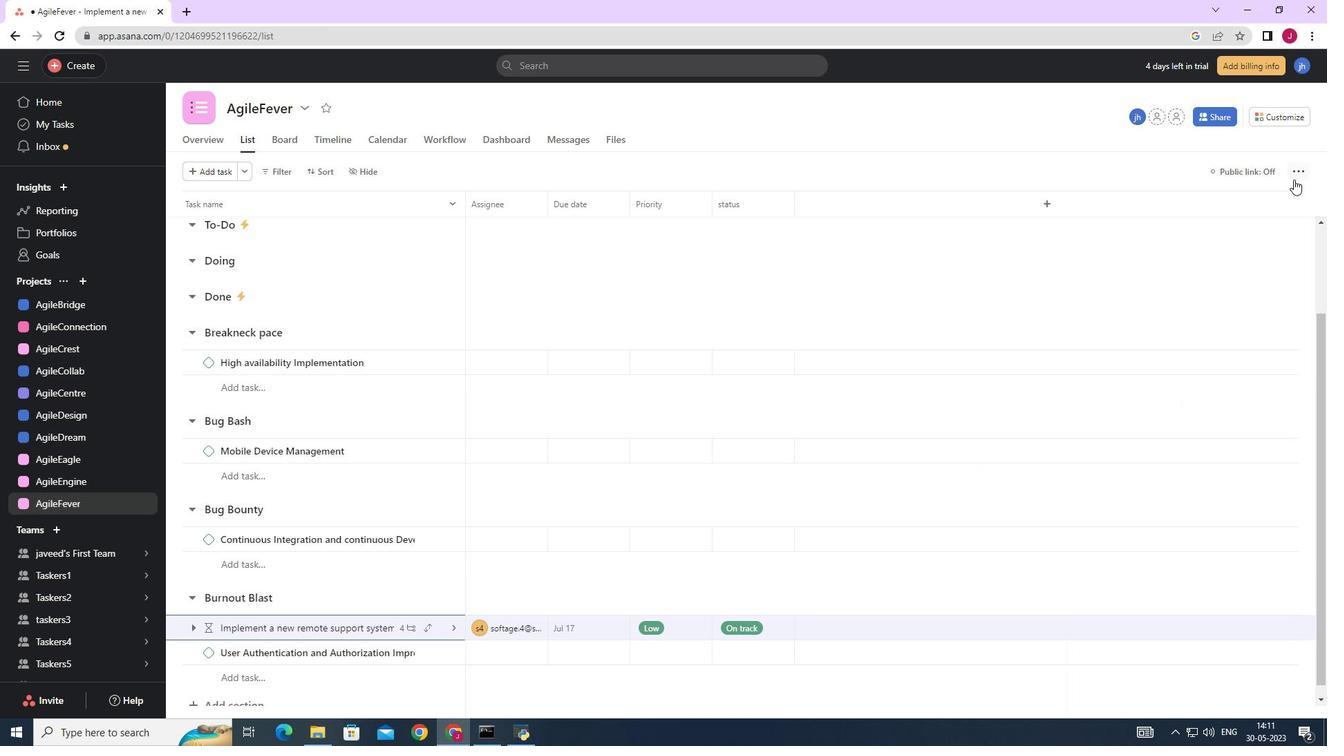 
